 Task: Create a sub task Design and Implement Solution for the task  Implement a new cybersecurity system for an organization's IT infrastructure in the project AgileConnection , assign it to team member softage.4@softage.net and update the status of the sub task to  Completed , set the priority of the sub task to High
Action: Mouse moved to (371, 311)
Screenshot: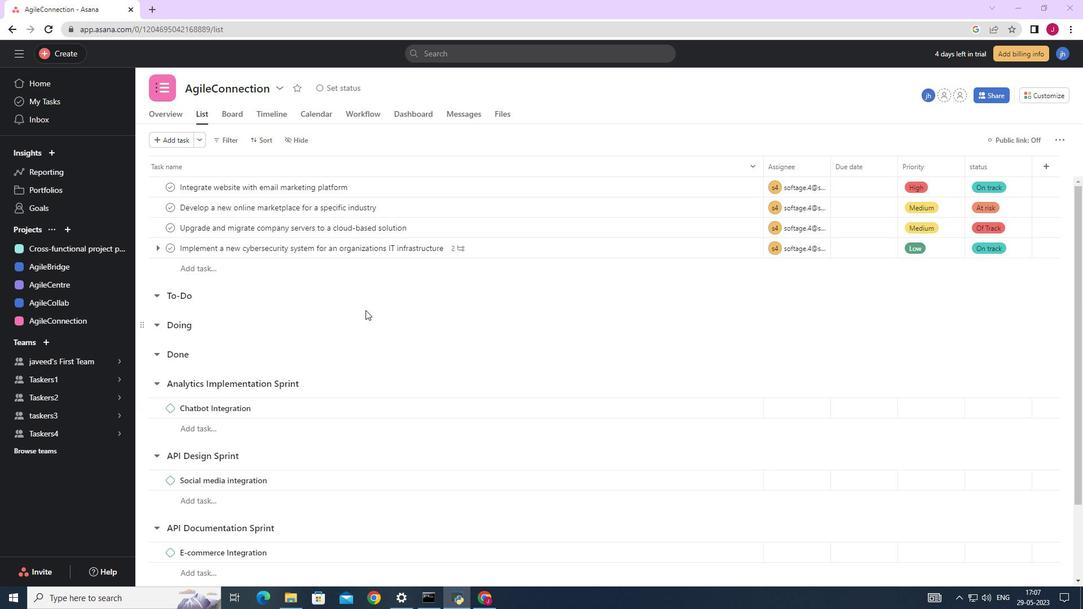 
Action: Mouse scrolled (371, 312) with delta (0, 0)
Screenshot: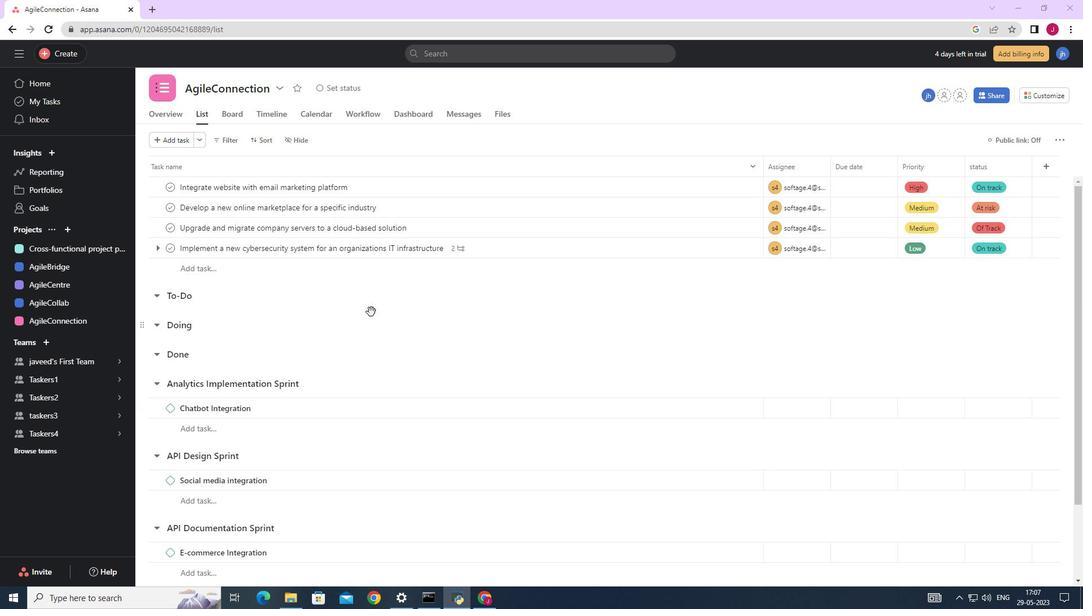 
Action: Mouse moved to (371, 312)
Screenshot: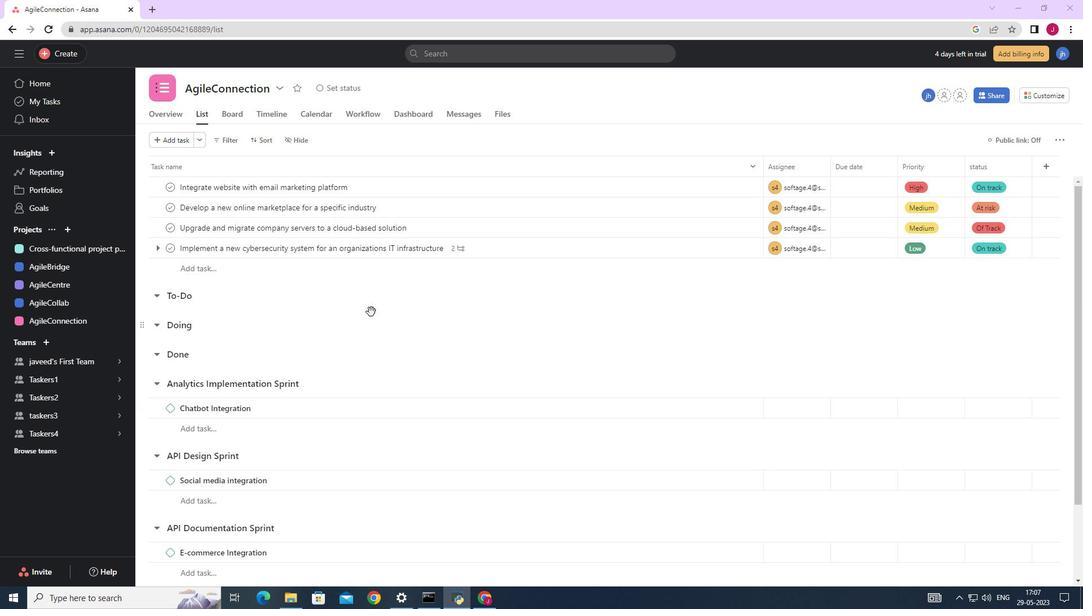 
Action: Mouse scrolled (371, 313) with delta (0, 0)
Screenshot: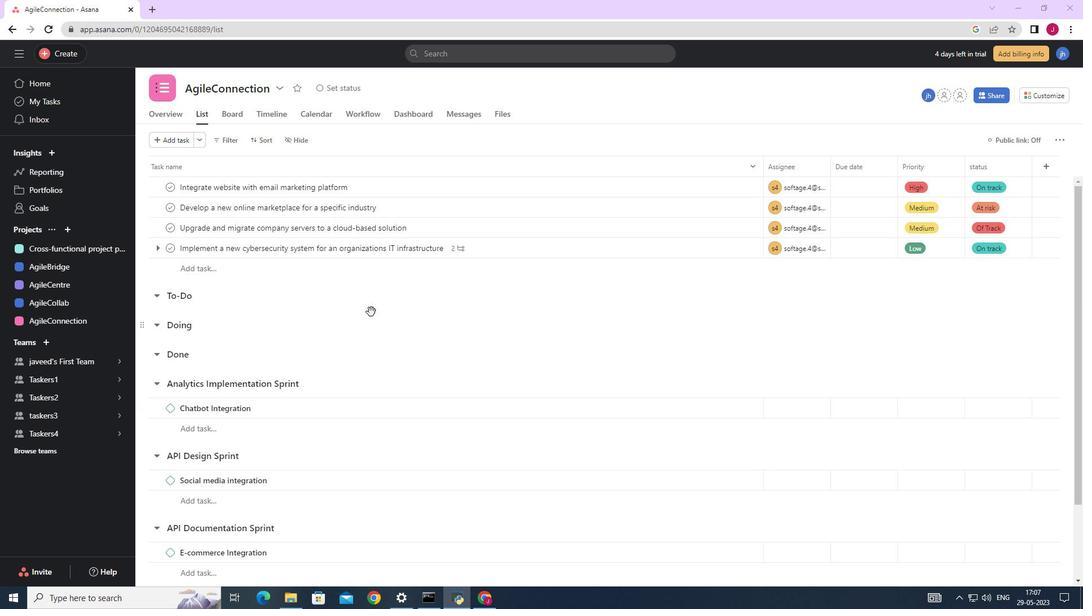 
Action: Mouse moved to (696, 248)
Screenshot: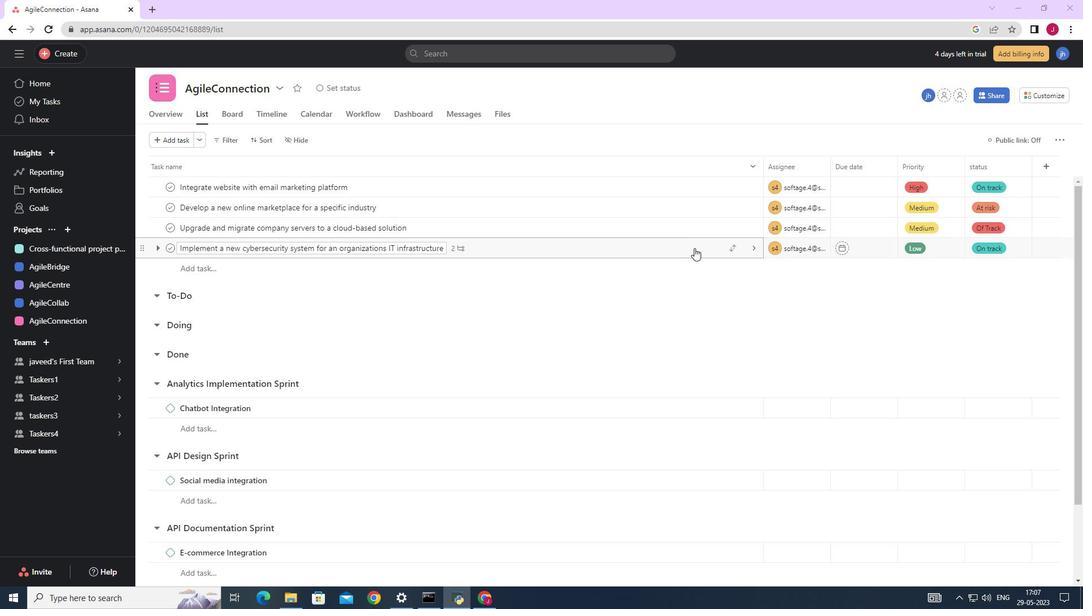 
Action: Mouse pressed left at (696, 248)
Screenshot: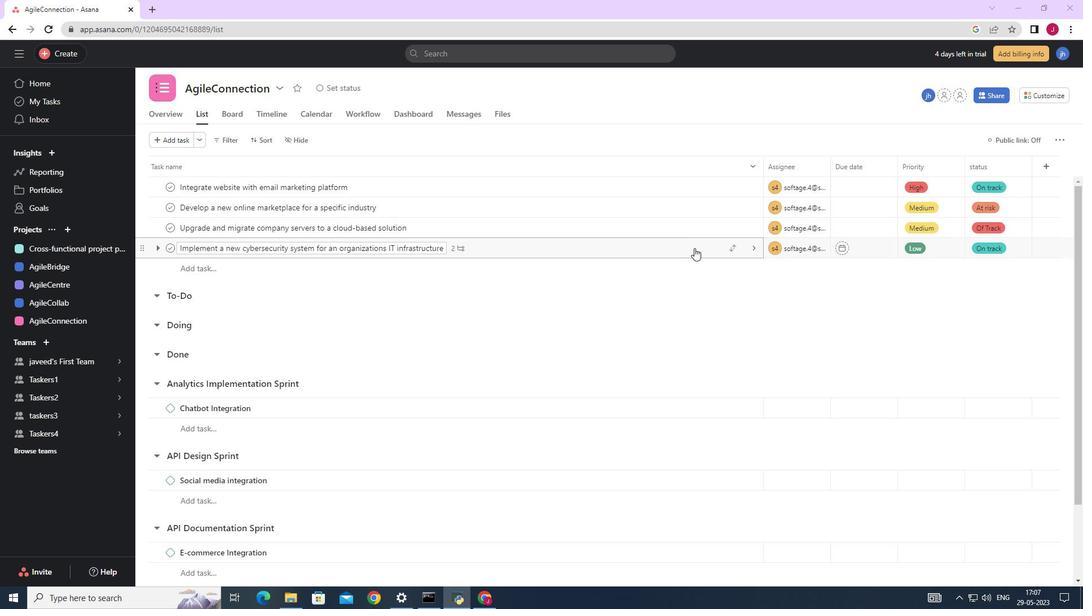 
Action: Mouse moved to (857, 388)
Screenshot: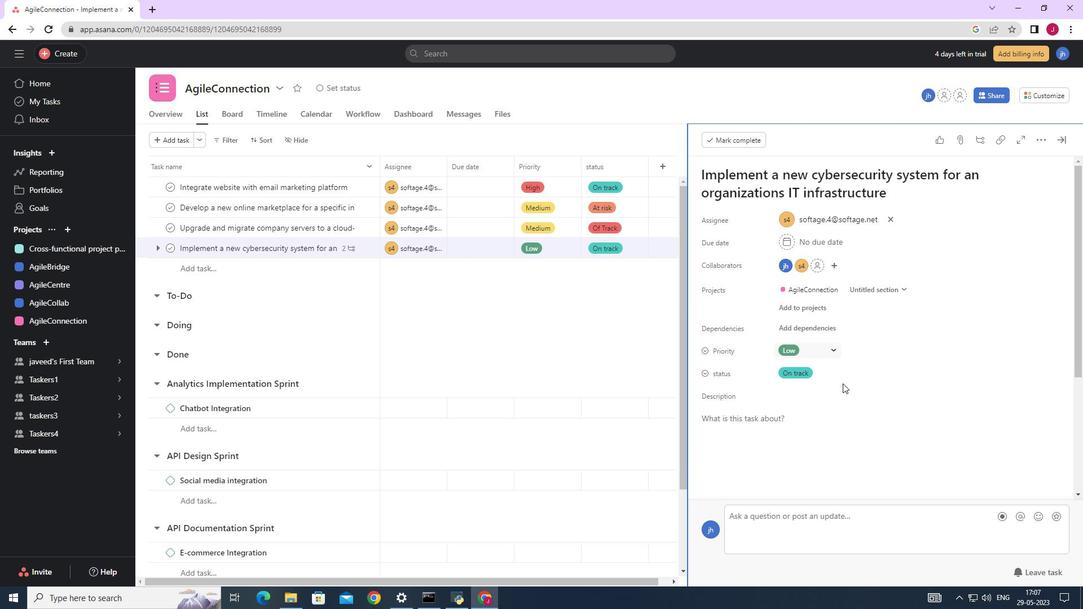 
Action: Mouse scrolled (857, 388) with delta (0, 0)
Screenshot: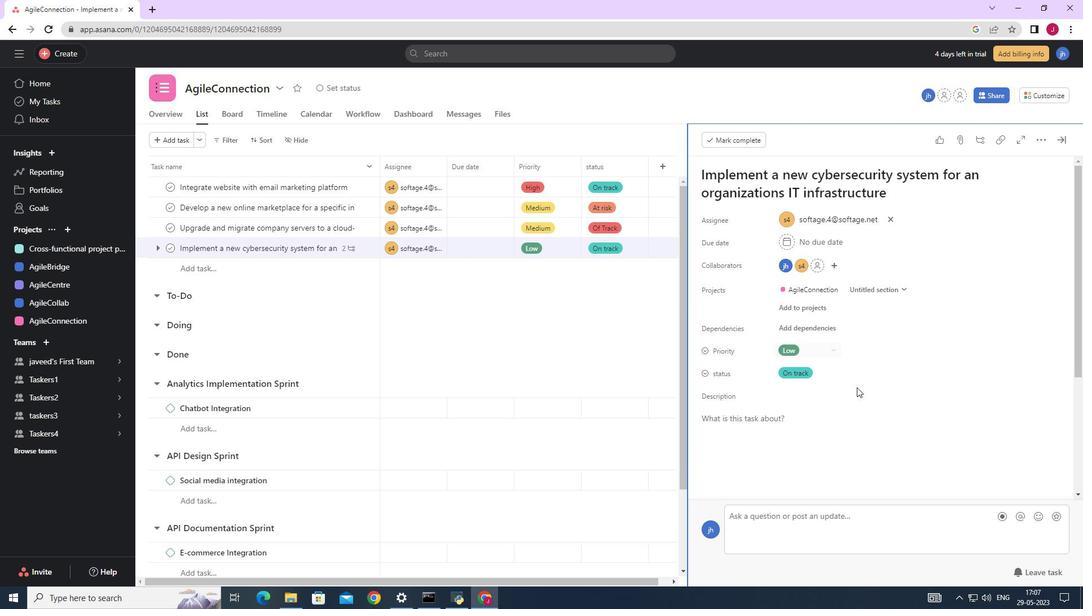 
Action: Mouse scrolled (857, 388) with delta (0, 0)
Screenshot: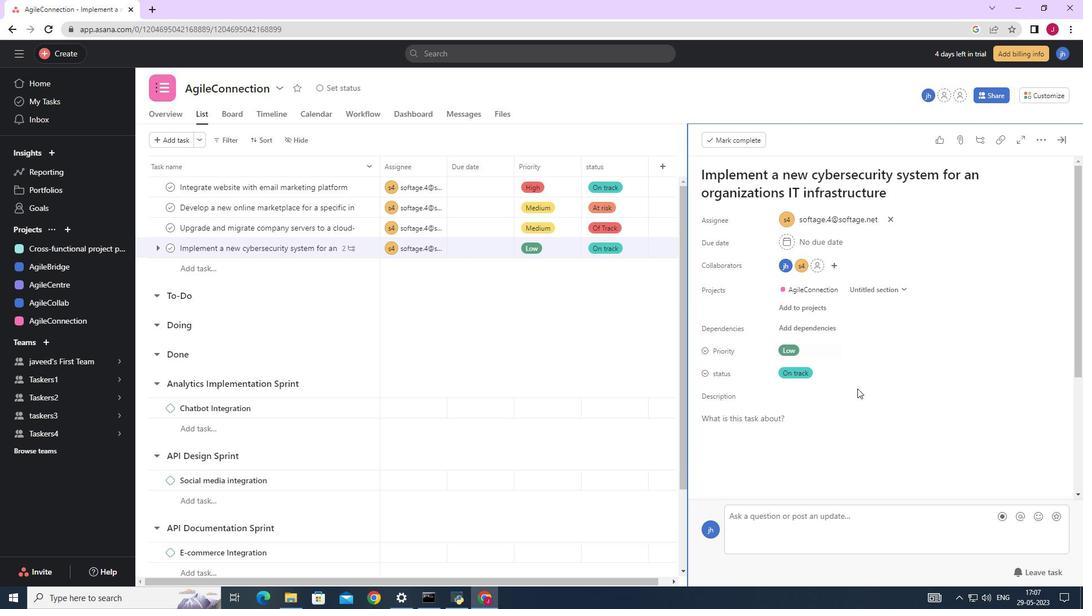 
Action: Mouse scrolled (857, 388) with delta (0, 0)
Screenshot: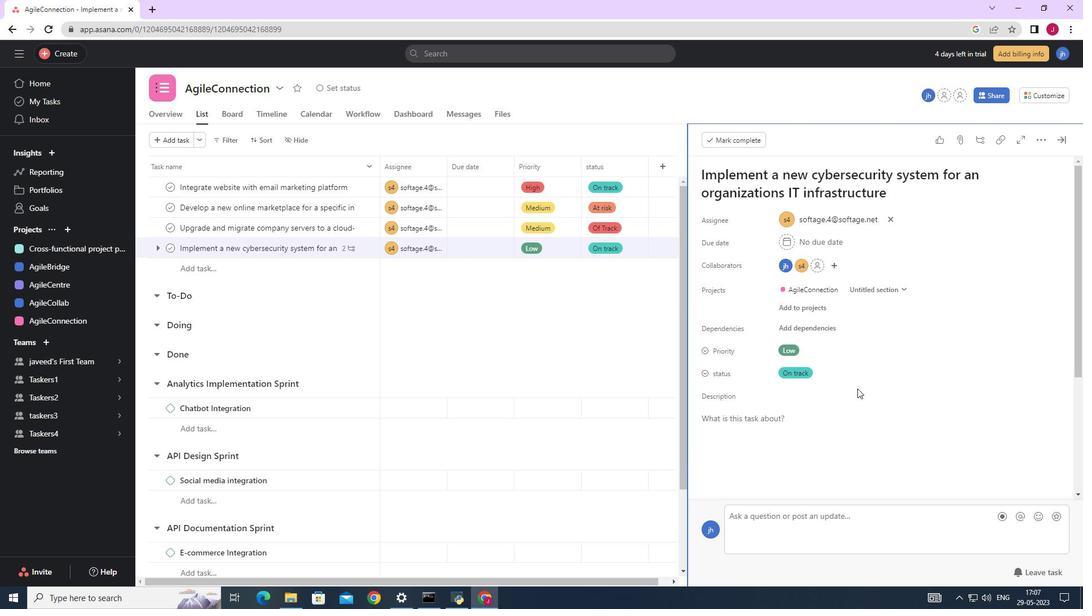 
Action: Mouse scrolled (857, 388) with delta (0, 0)
Screenshot: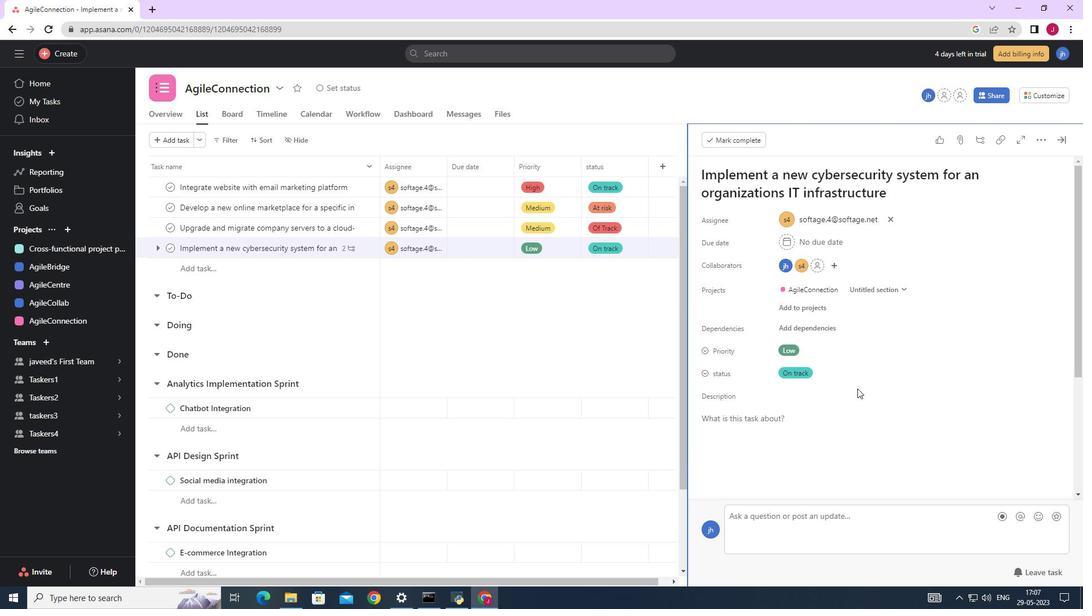 
Action: Mouse scrolled (857, 388) with delta (0, 0)
Screenshot: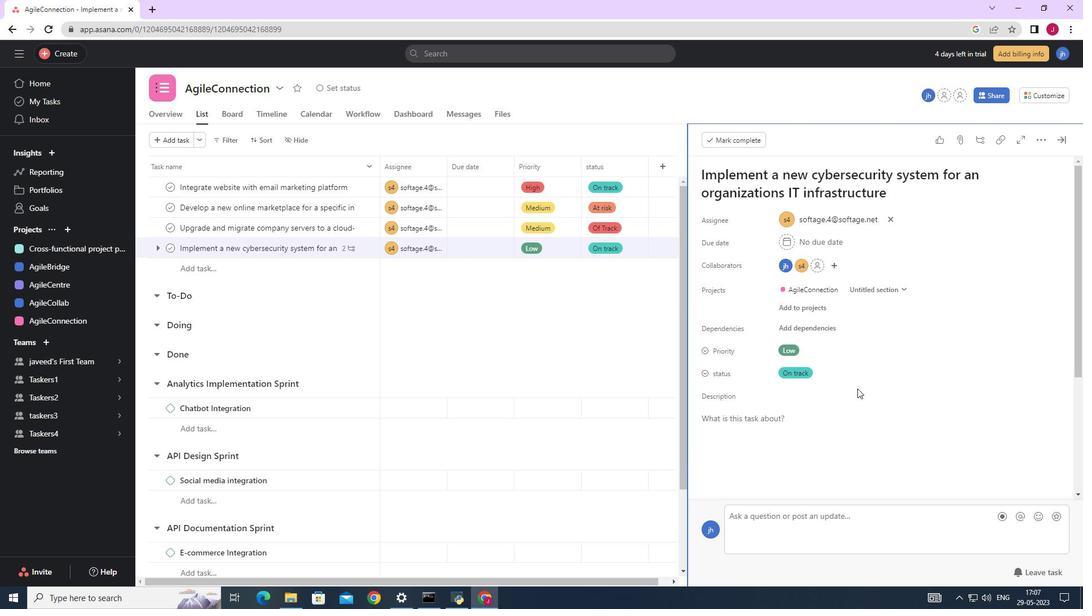 
Action: Mouse moved to (741, 390)
Screenshot: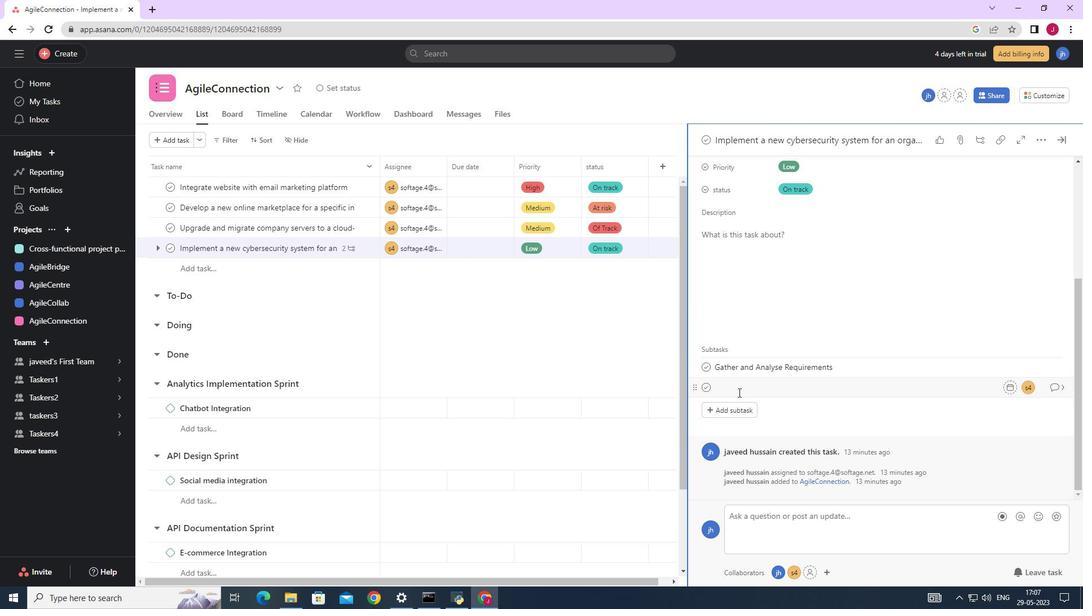 
Action: Mouse pressed left at (741, 390)
Screenshot: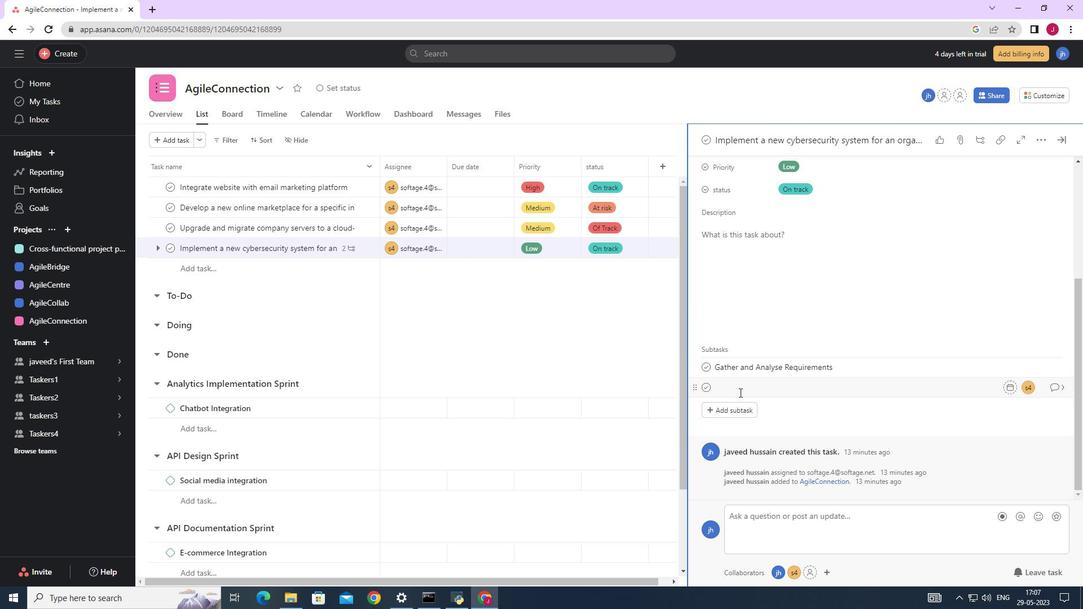 
Action: Key pressed <Key.caps_lock>D<Key.caps_lock>esign<Key.space>and<Key.space><Key.caps_lock>I<Key.caps_lock>mplement<Key.space><Key.caps_lock>S<Key.caps_lock>olution<Key.space>for<Key.space>the<Key.space><Key.backspace><Key.backspace><Key.backspace><Key.backspace><Key.backspace><Key.backspace><Key.backspace><Key.backspace>
Screenshot: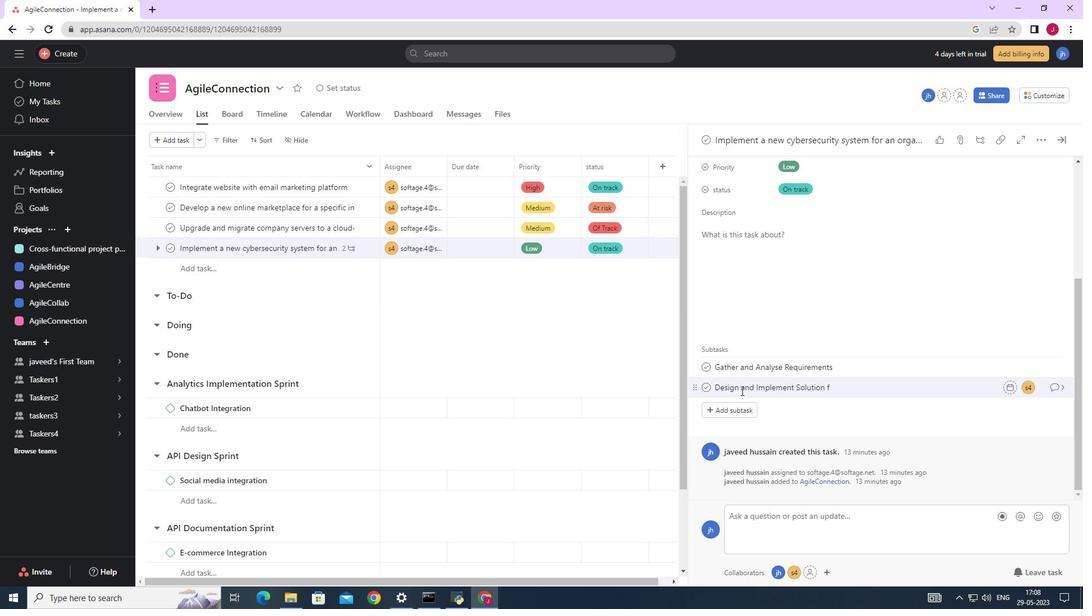 
Action: Mouse moved to (889, 407)
Screenshot: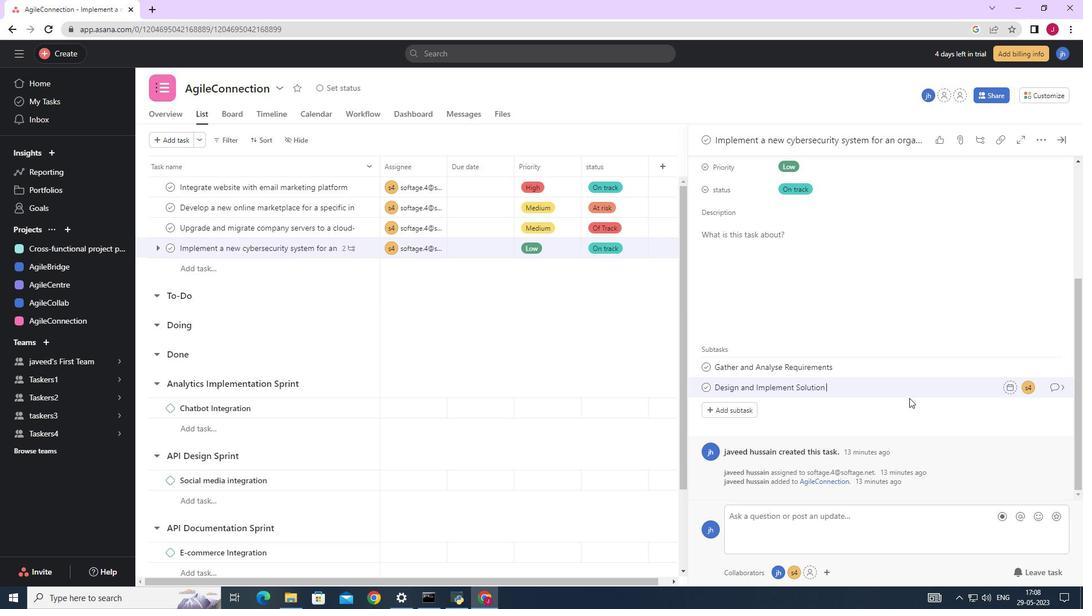 
Action: Mouse scrolled (889, 408) with delta (0, 0)
Screenshot: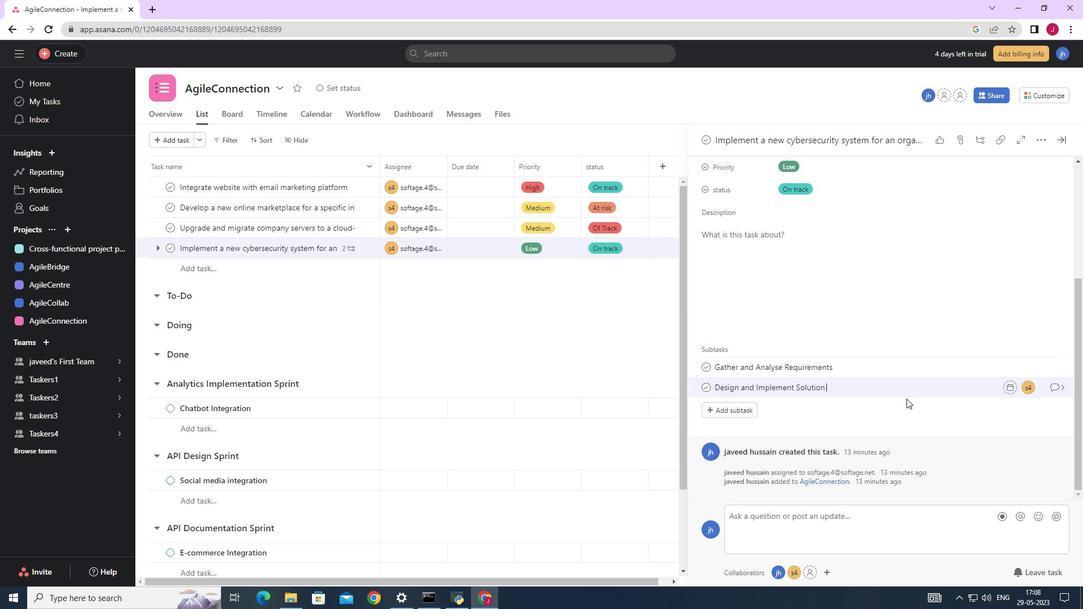 
Action: Mouse scrolled (889, 408) with delta (0, 0)
Screenshot: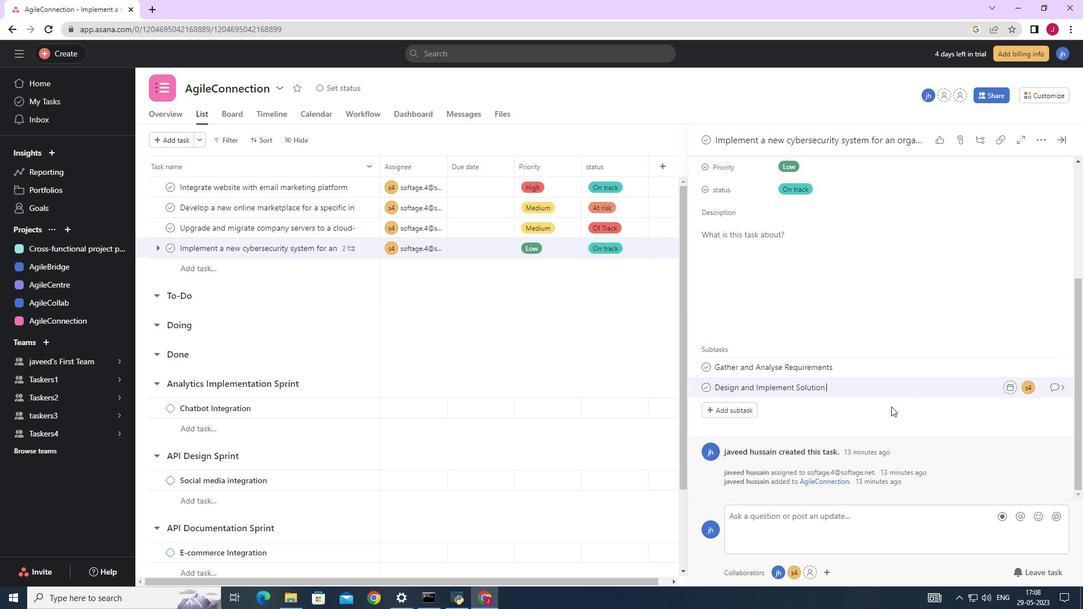 
Action: Mouse scrolled (889, 408) with delta (0, 0)
Screenshot: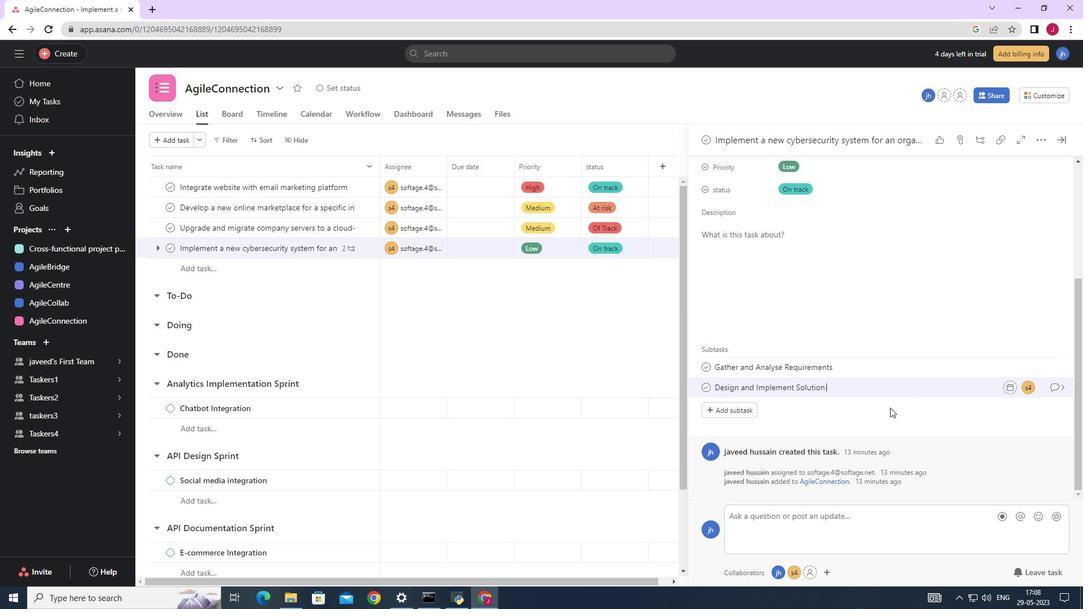 
Action: Mouse moved to (968, 444)
Screenshot: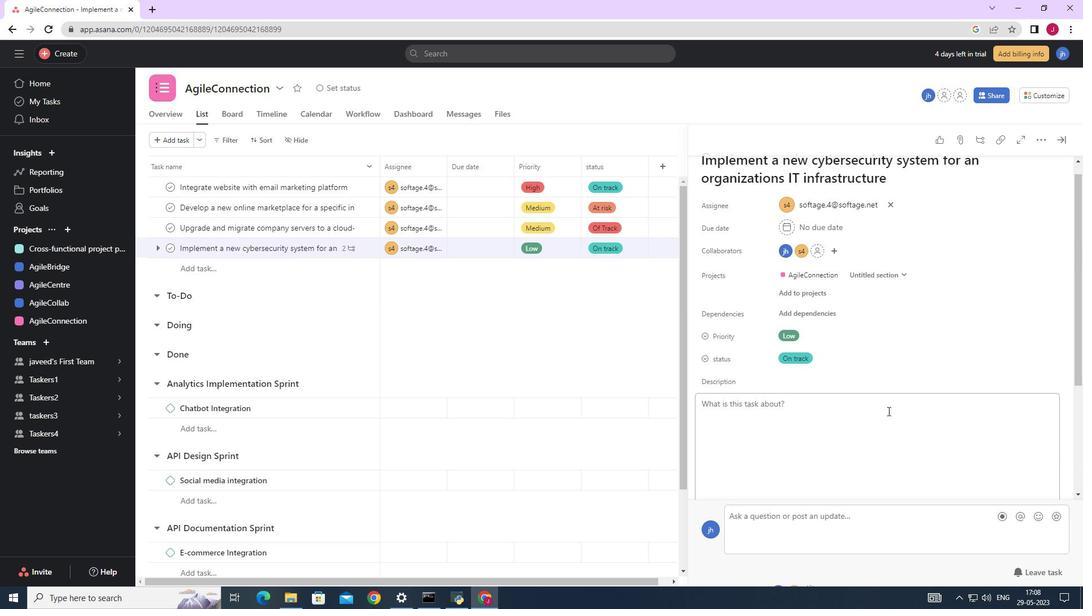 
Action: Mouse scrolled (968, 443) with delta (0, 0)
Screenshot: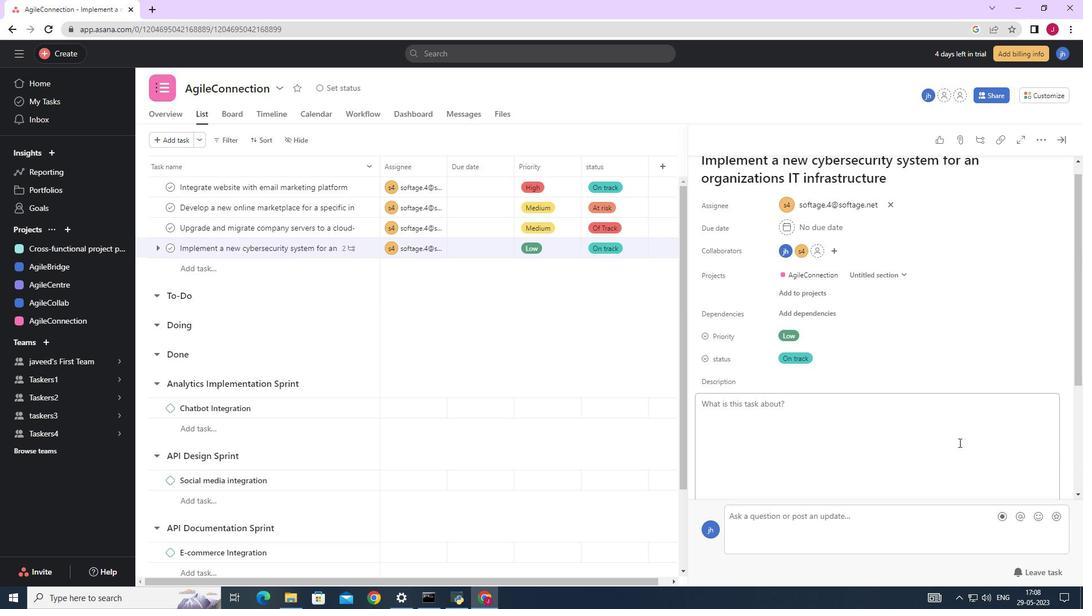 
Action: Mouse scrolled (968, 443) with delta (0, 0)
Screenshot: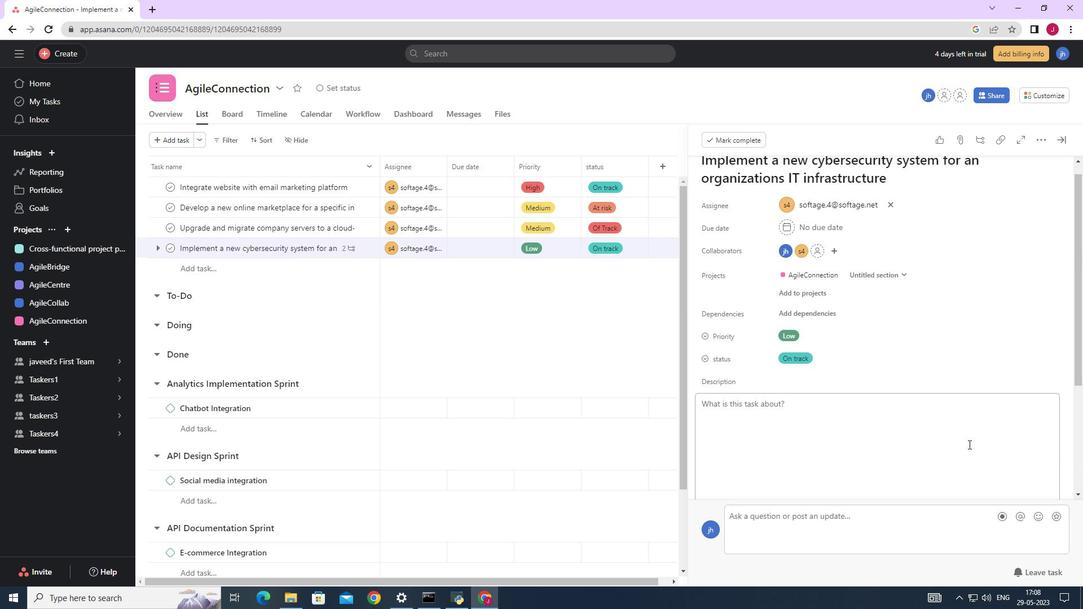 
Action: Mouse scrolled (968, 443) with delta (0, 0)
Screenshot: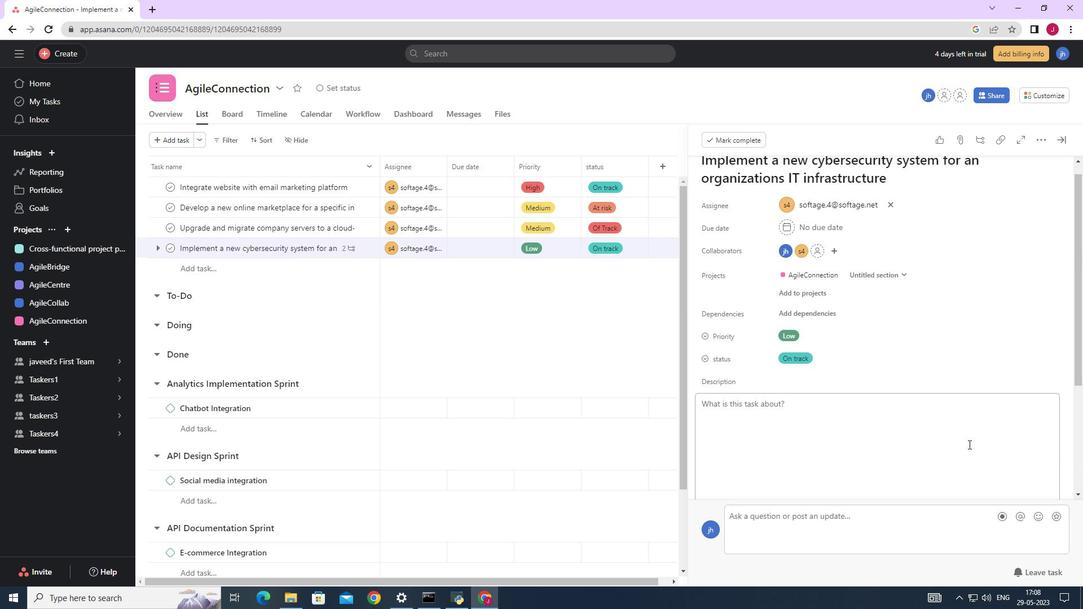 
Action: Mouse scrolled (968, 443) with delta (0, 0)
Screenshot: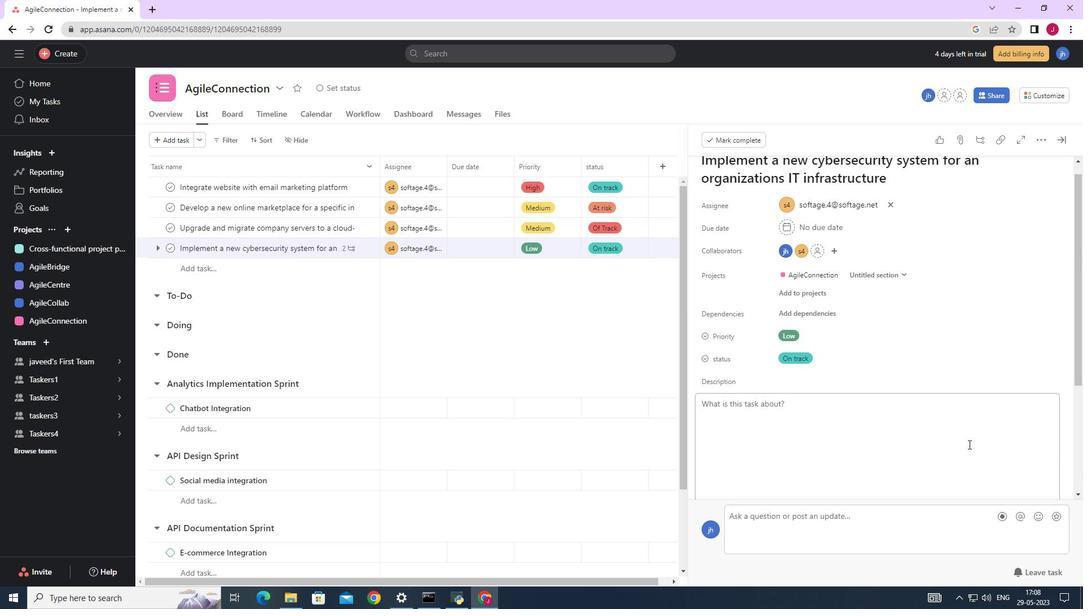 
Action: Mouse moved to (1029, 367)
Screenshot: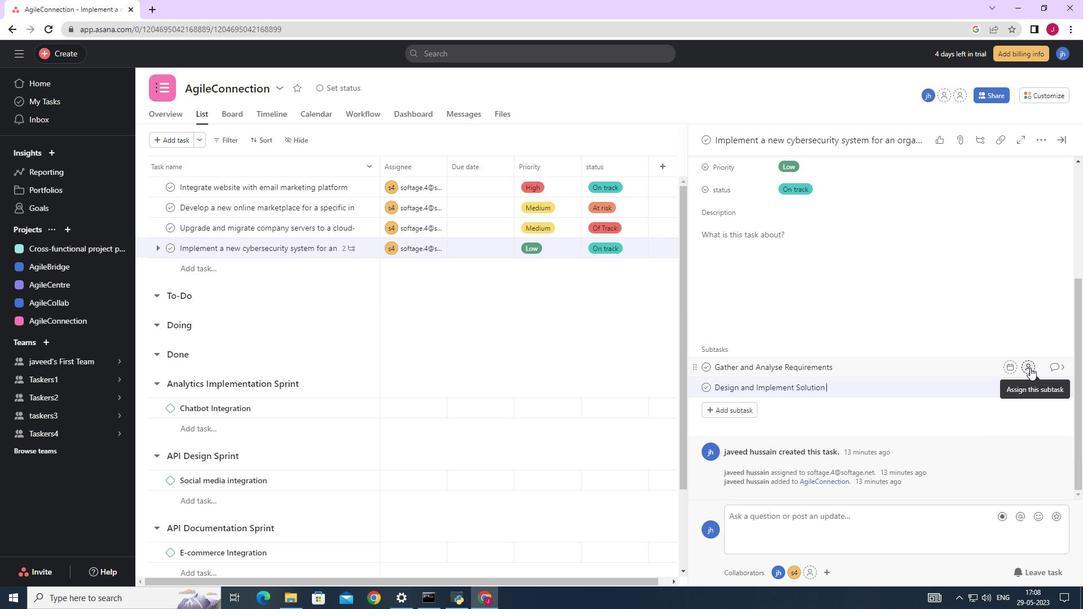 
Action: Mouse pressed left at (1029, 367)
Screenshot: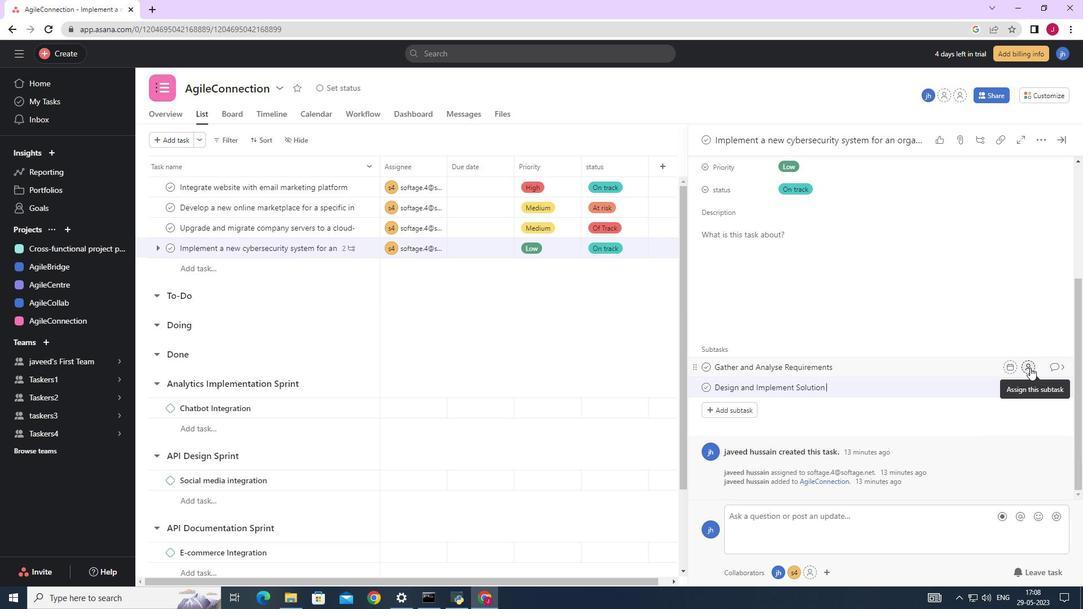 
Action: Mouse moved to (895, 452)
Screenshot: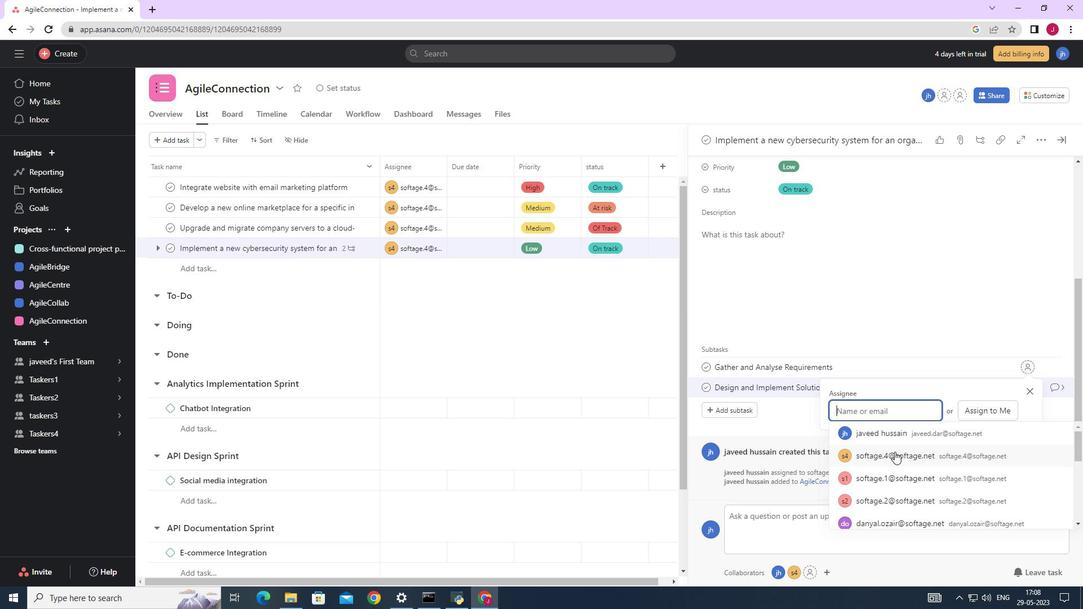 
Action: Mouse pressed left at (895, 452)
Screenshot: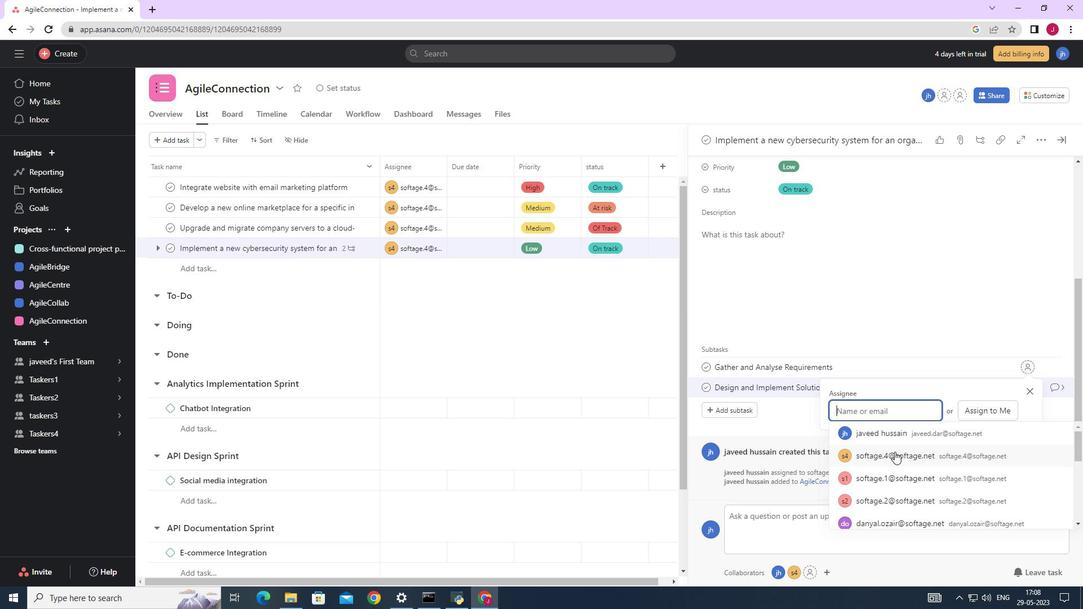
Action: Mouse moved to (1053, 370)
Screenshot: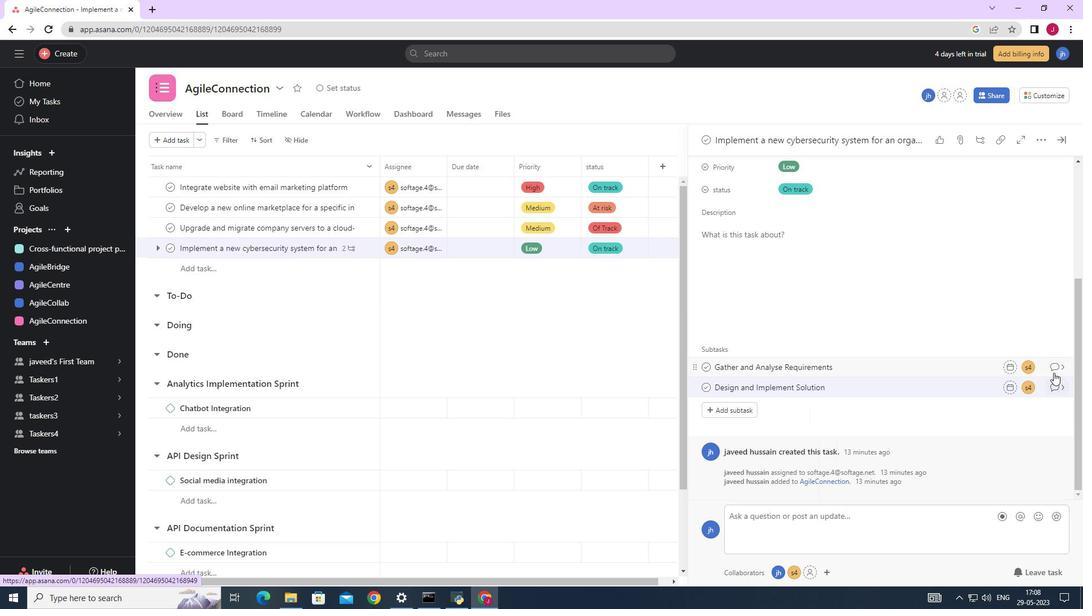 
Action: Mouse pressed left at (1053, 370)
Screenshot: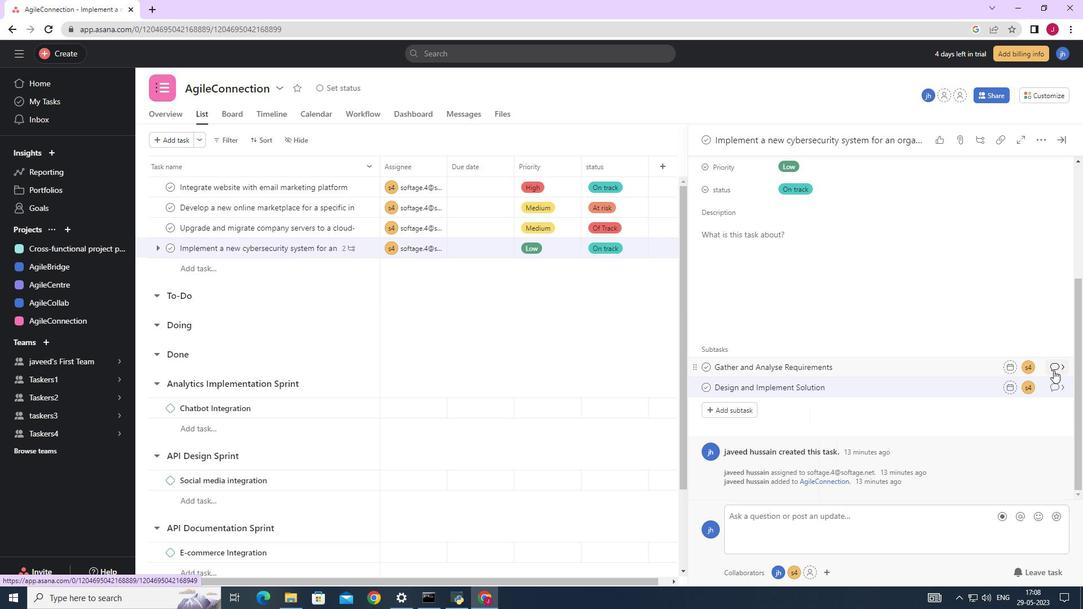
Action: Mouse moved to (742, 322)
Screenshot: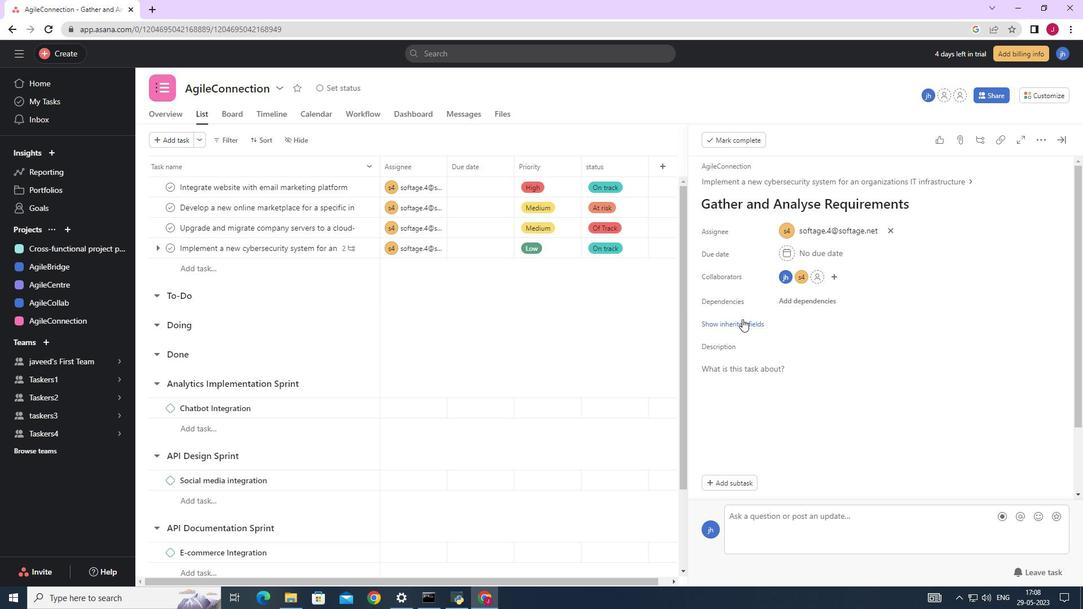 
Action: Mouse pressed left at (742, 322)
Screenshot: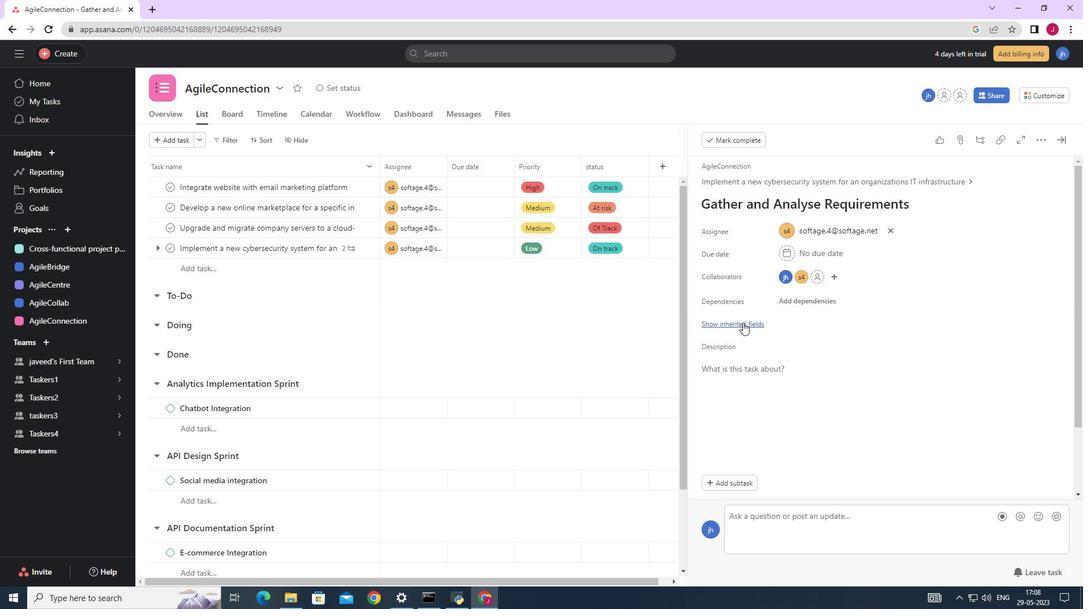 
Action: Mouse moved to (789, 344)
Screenshot: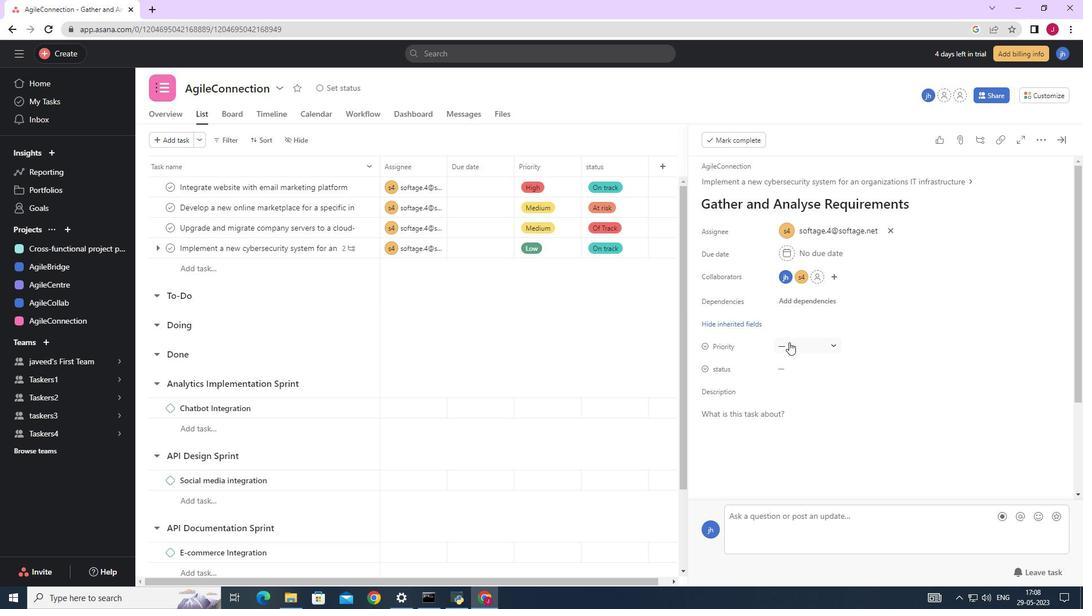 
Action: Mouse pressed left at (789, 344)
Screenshot: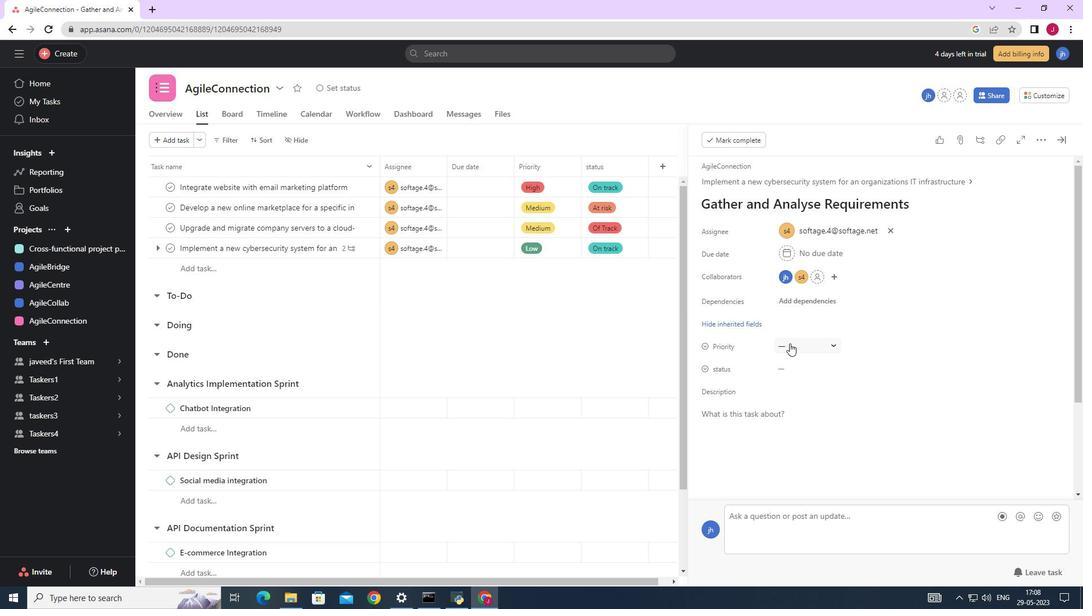 
Action: Mouse moved to (812, 389)
Screenshot: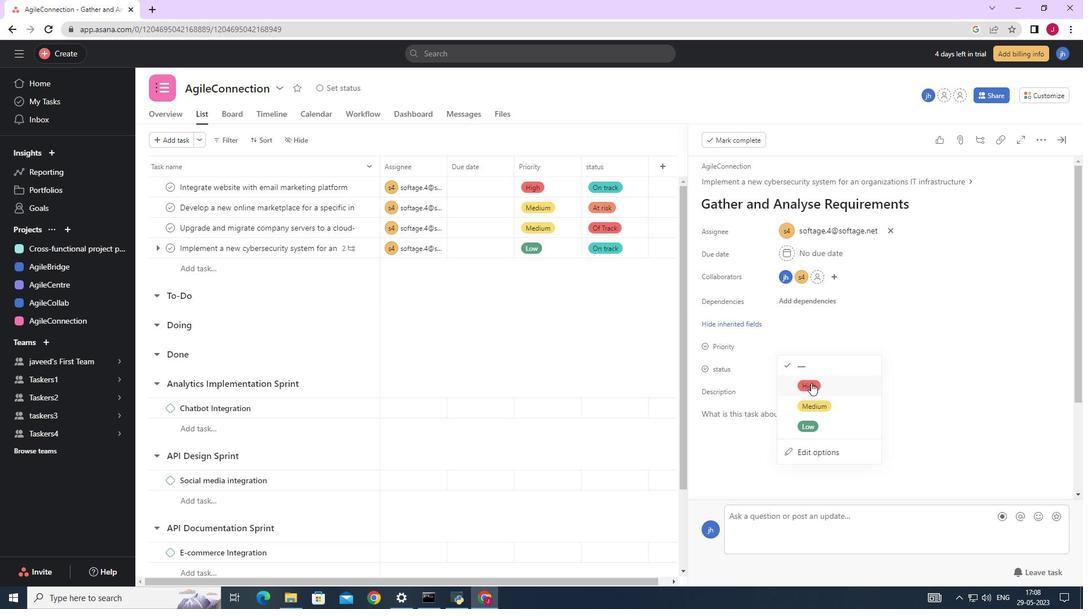 
Action: Mouse pressed left at (812, 389)
Screenshot: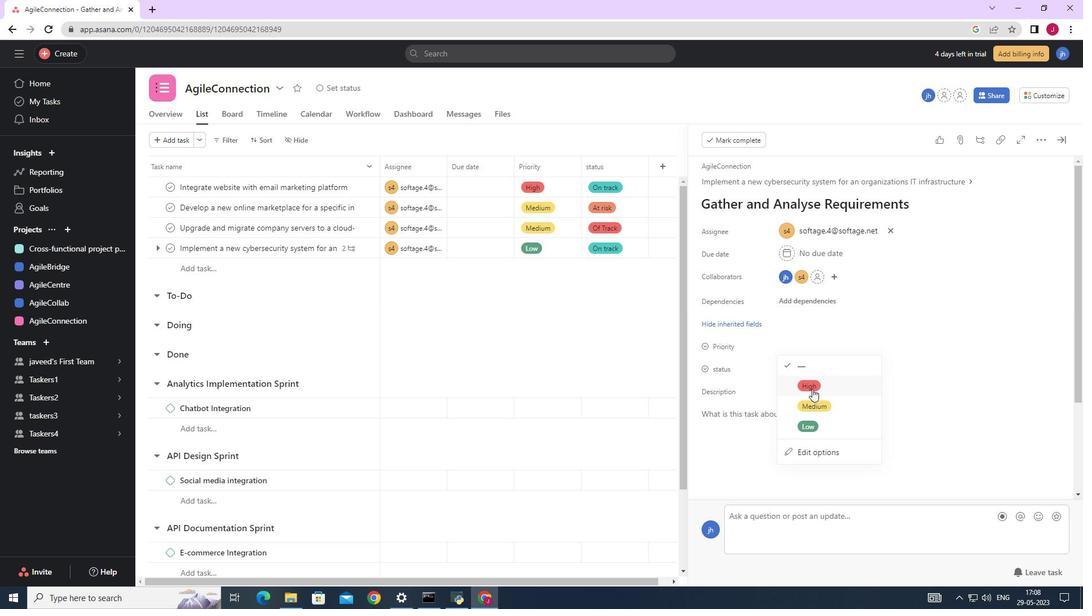 
Action: Mouse moved to (786, 367)
Screenshot: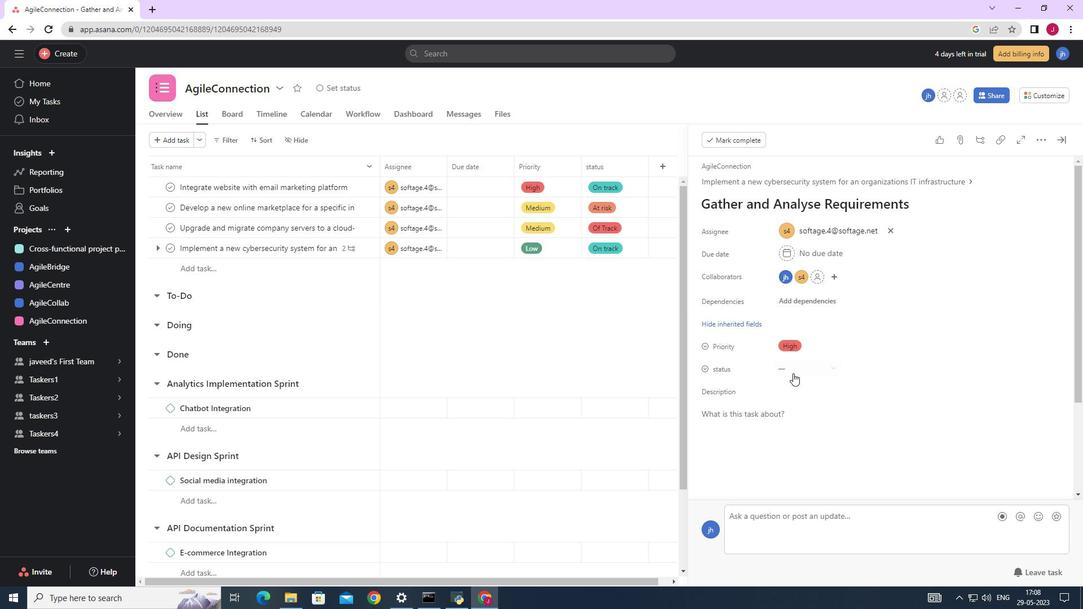 
Action: Mouse pressed left at (786, 367)
Screenshot: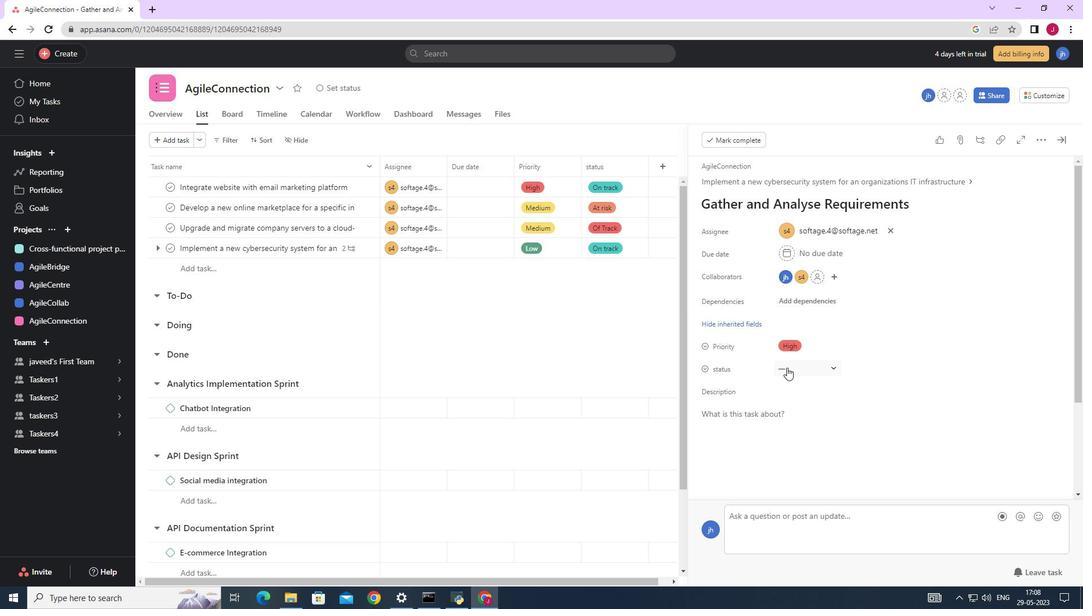 
Action: Mouse moved to (816, 469)
Screenshot: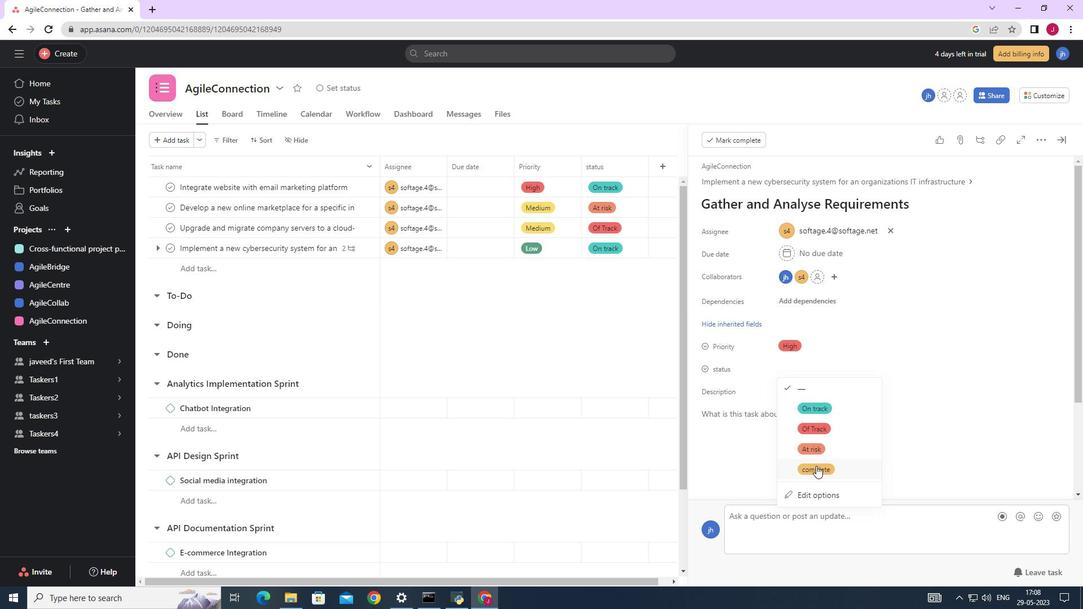 
Action: Mouse pressed left at (816, 469)
Screenshot: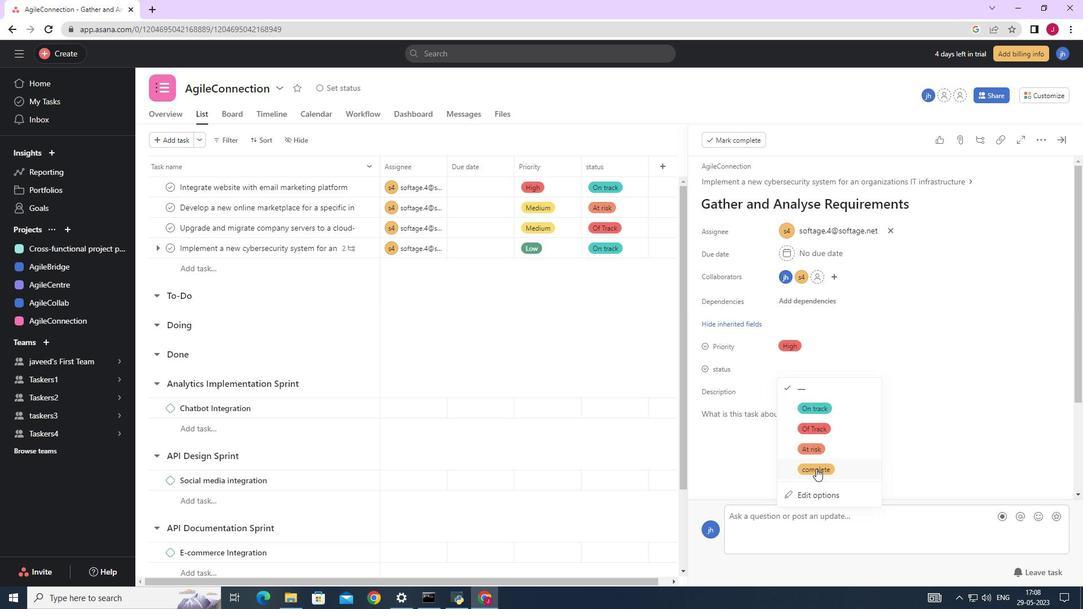 
Action: Mouse moved to (1064, 141)
Screenshot: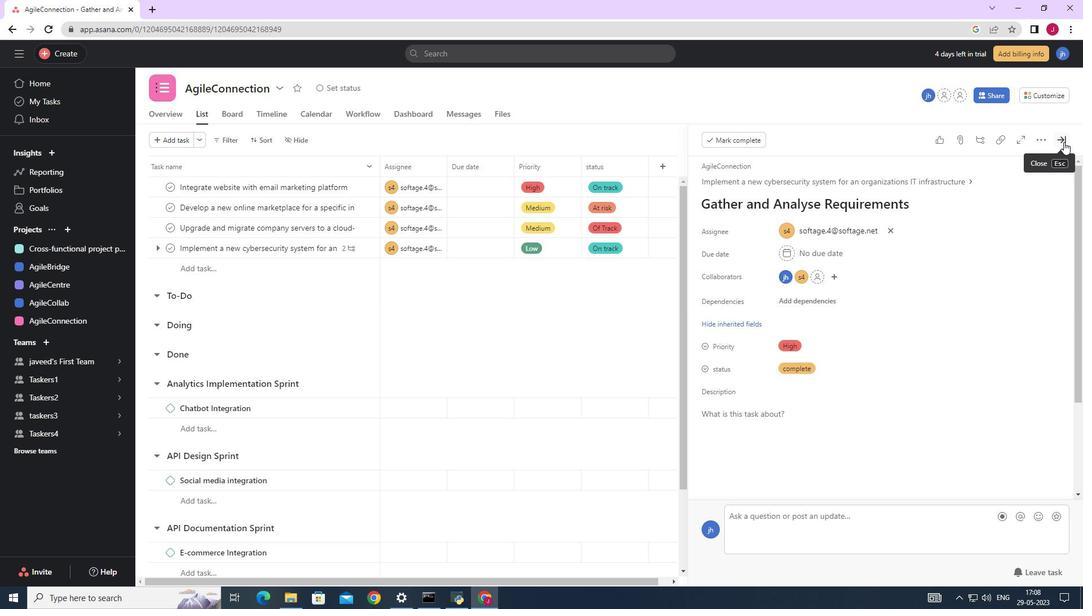 
Action: Mouse pressed left at (1064, 141)
Screenshot: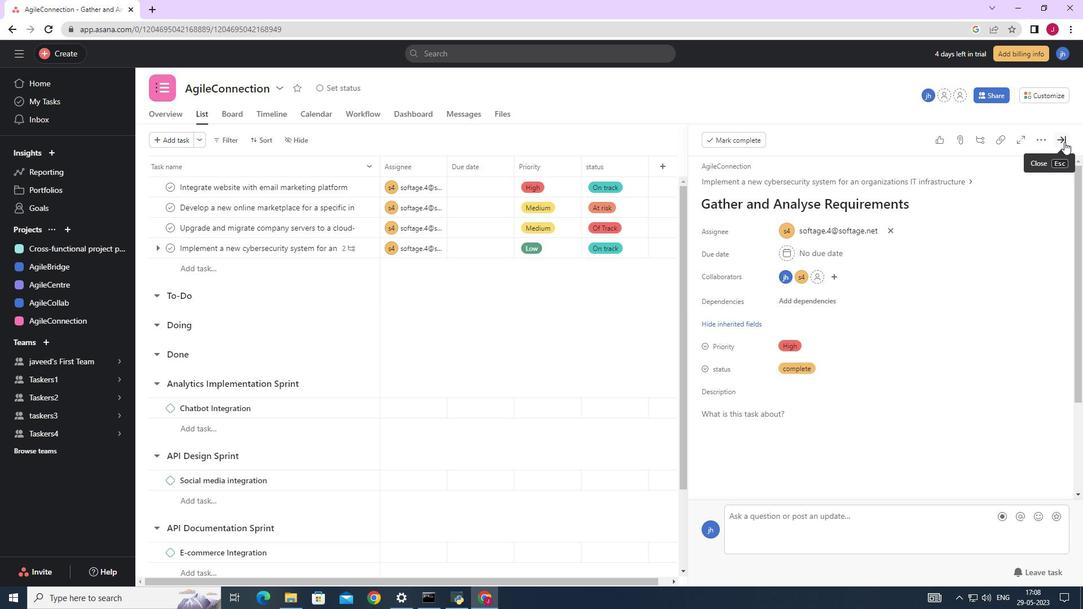 
Action: Mouse moved to (933, 343)
Screenshot: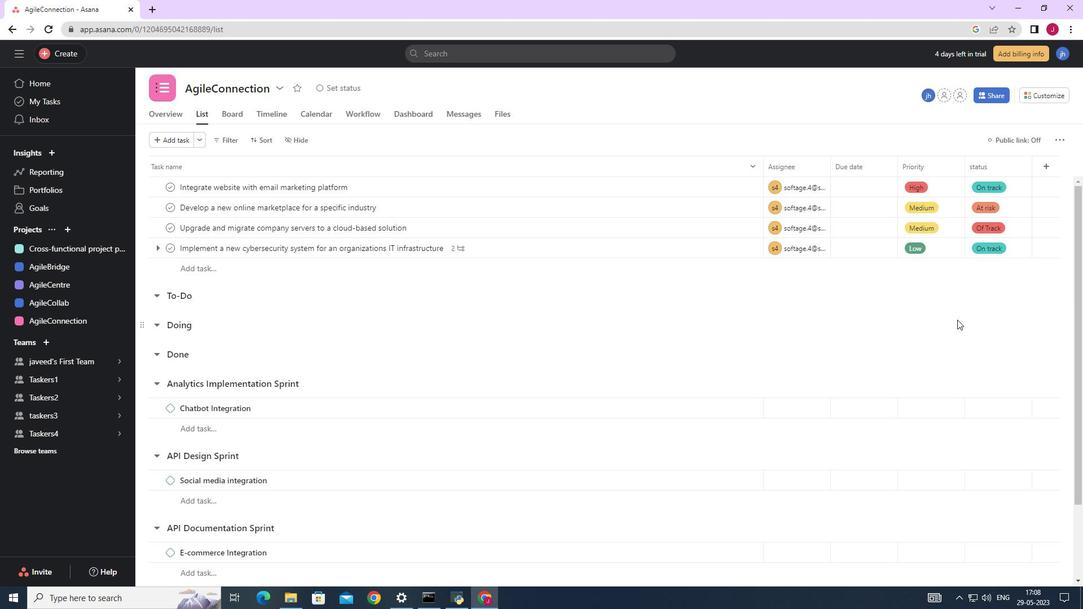 
Action: Mouse scrolled (936, 341) with delta (0, 0)
Screenshot: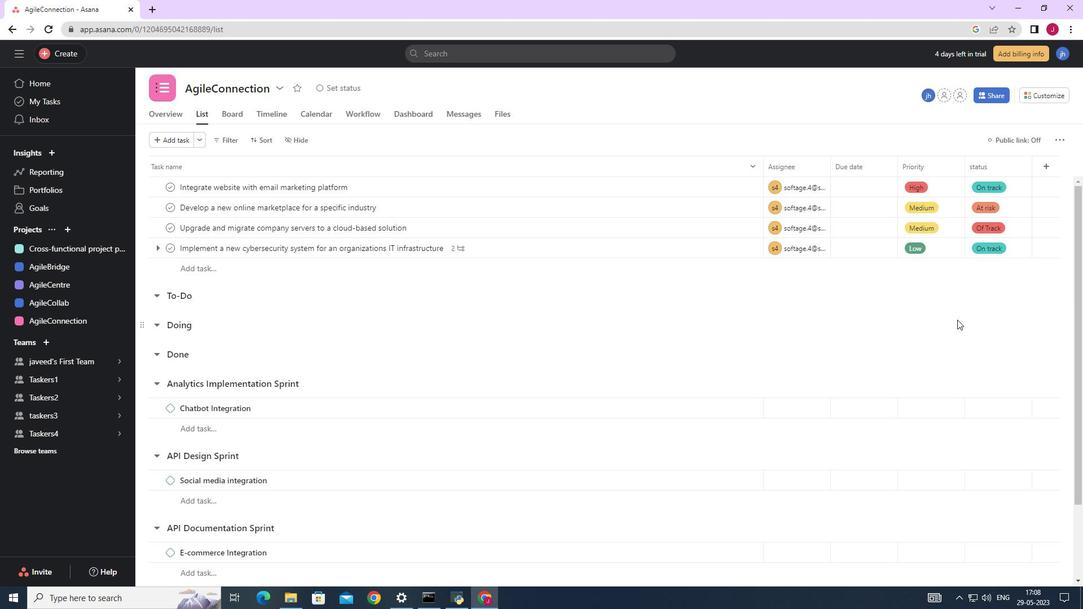 
Action: Mouse moved to (929, 345)
Screenshot: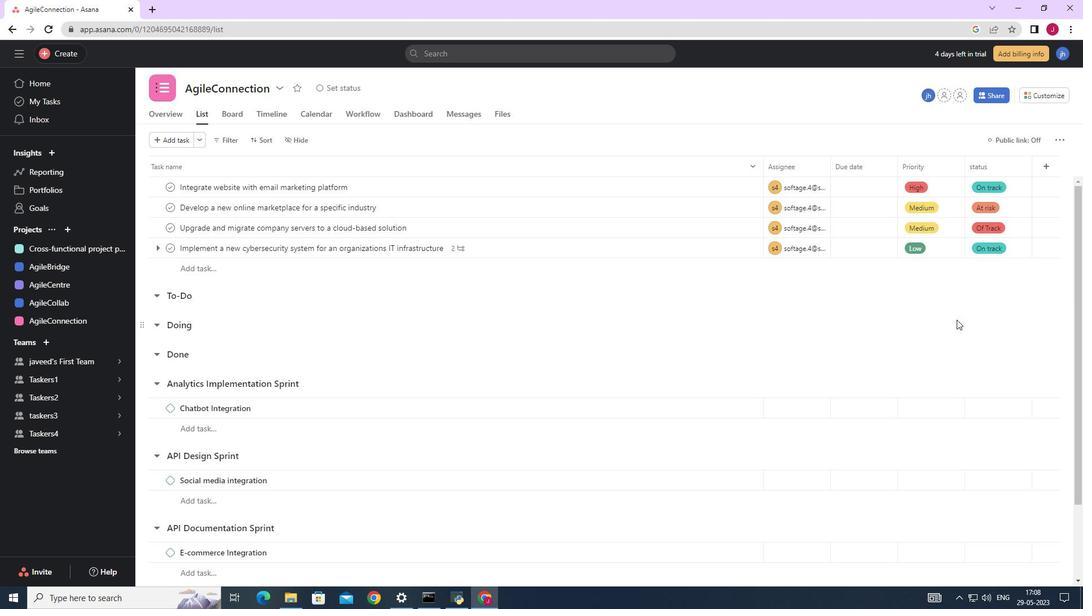 
Action: Mouse scrolled (932, 343) with delta (0, 0)
Screenshot: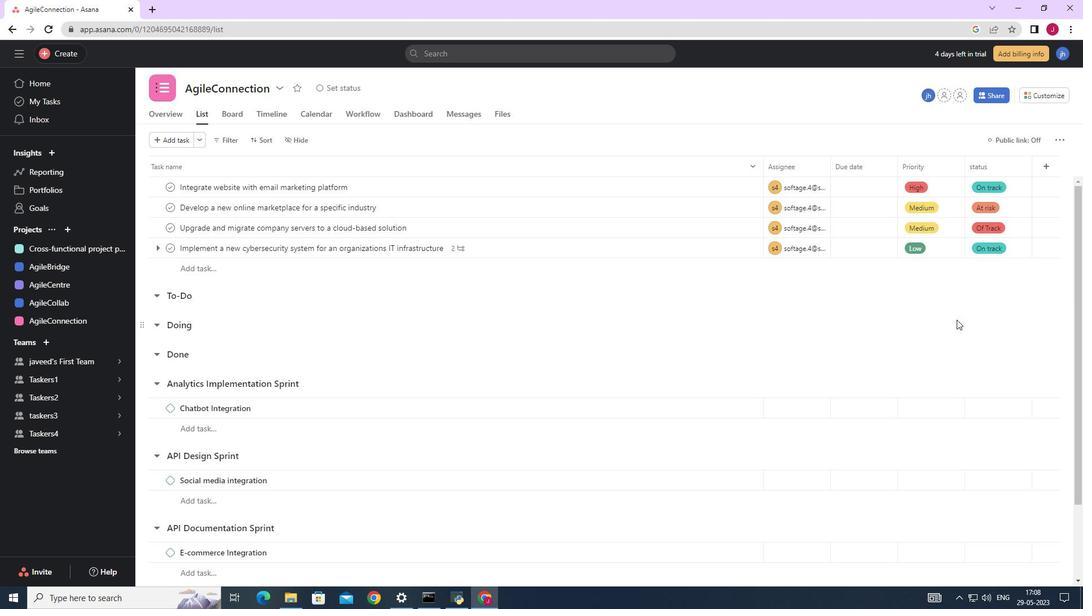 
Action: Mouse moved to (922, 348)
Screenshot: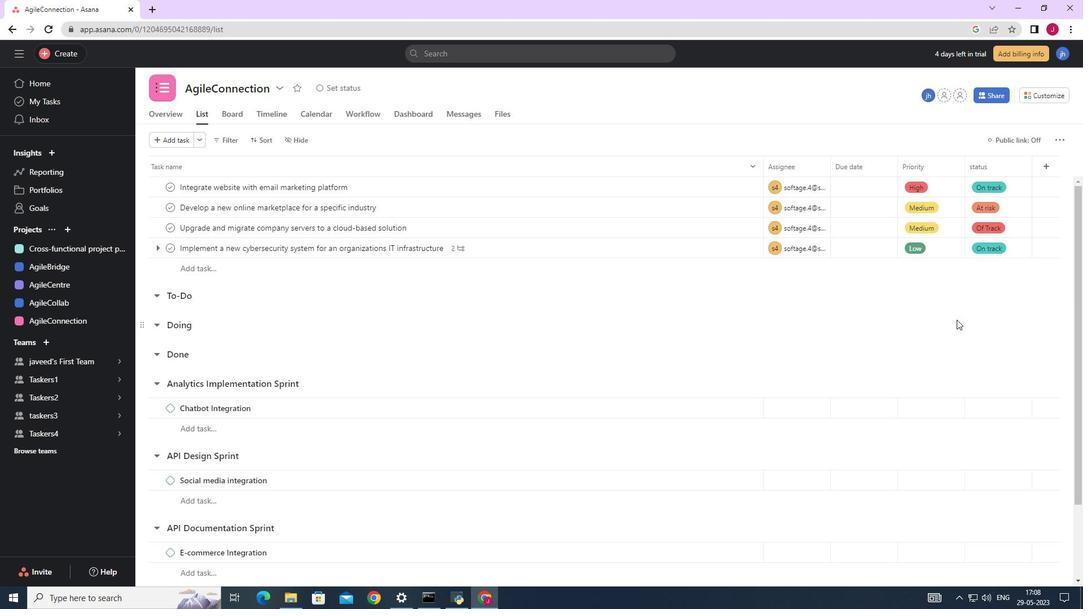 
Action: Mouse scrolled (926, 345) with delta (0, 0)
Screenshot: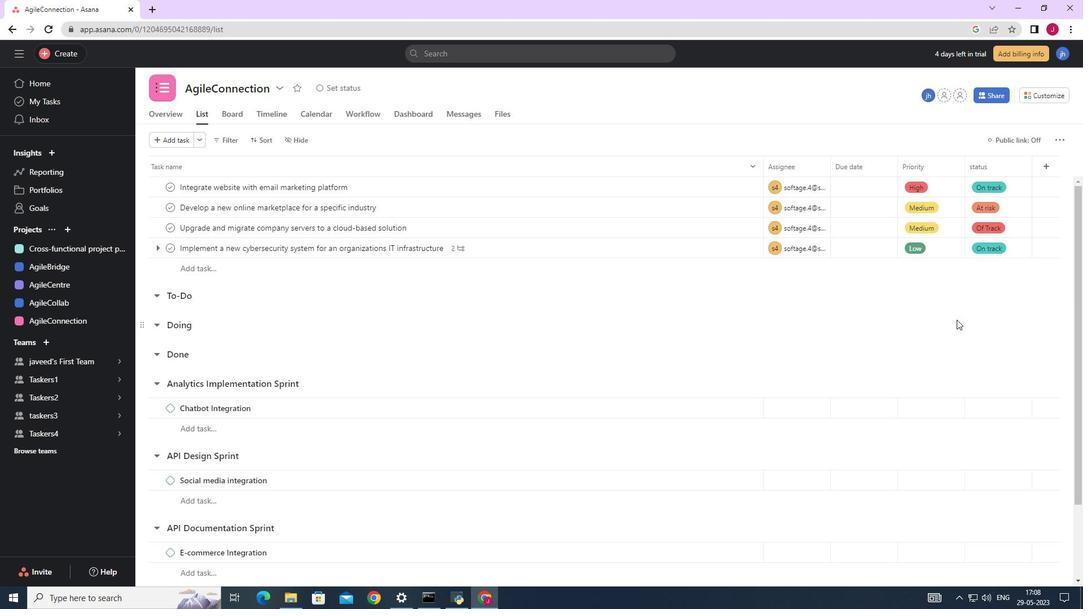
Action: Mouse moved to (829, 357)
Screenshot: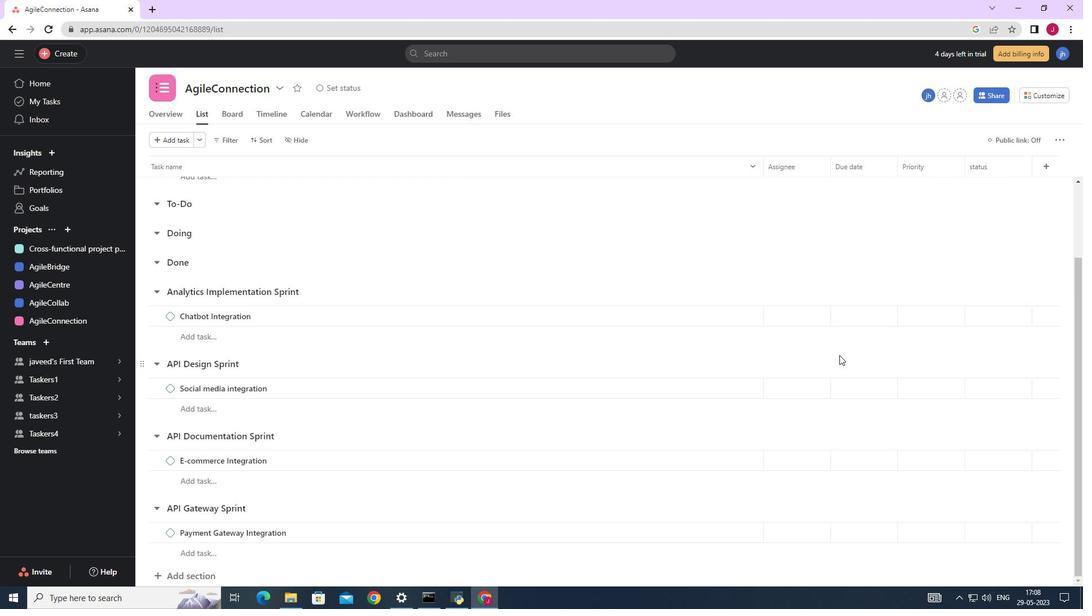 
Action: Mouse scrolled (829, 358) with delta (0, 0)
Screenshot: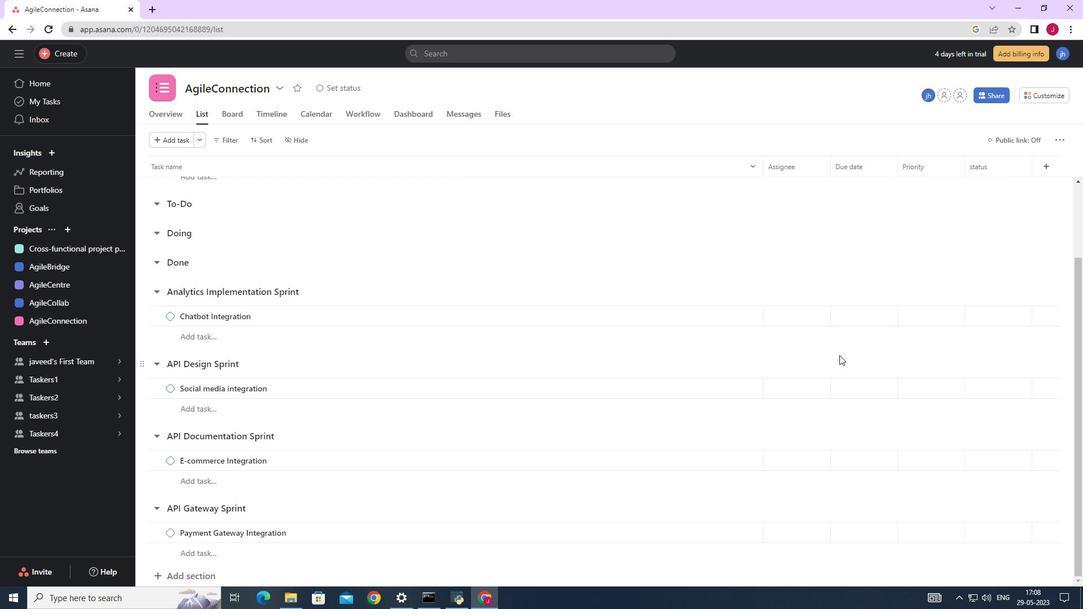 
Action: Mouse moved to (828, 357)
Screenshot: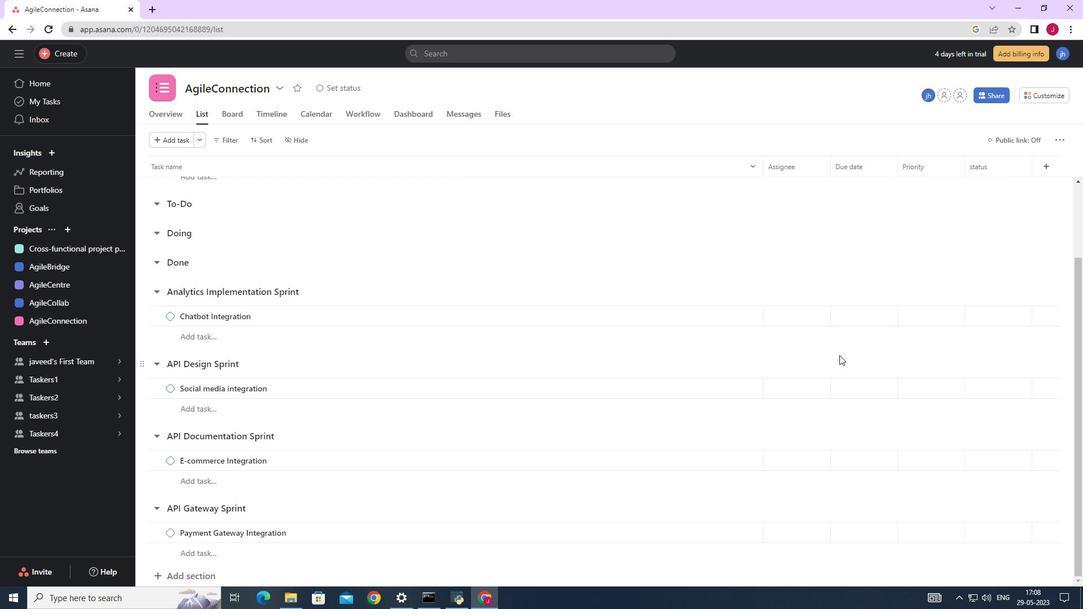 
Action: Mouse scrolled (828, 358) with delta (0, 0)
Screenshot: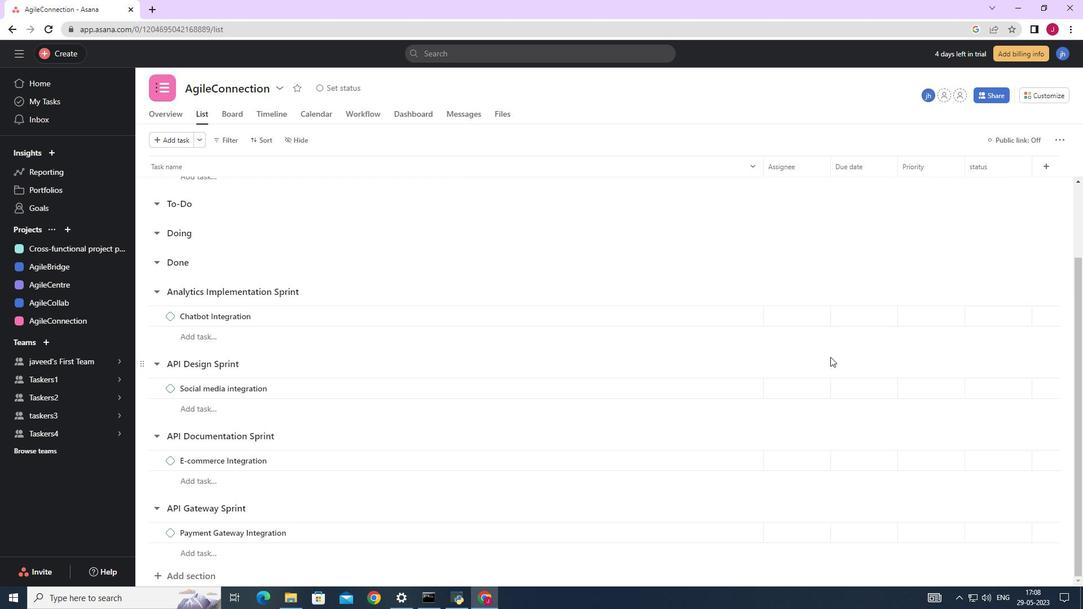 
Action: Mouse moved to (821, 357)
Screenshot: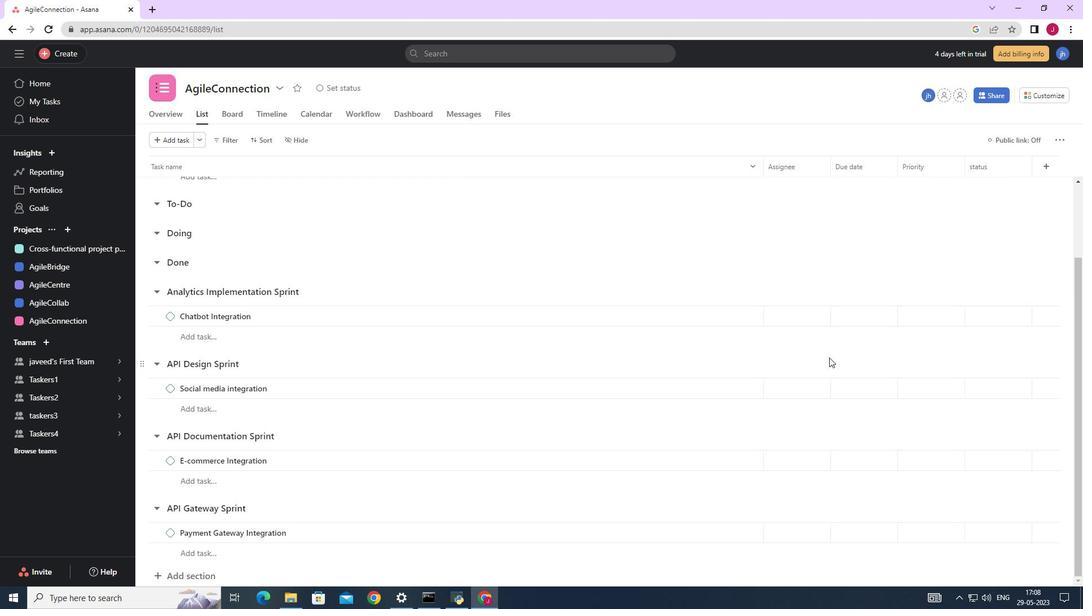 
Action: Mouse scrolled (823, 358) with delta (0, 0)
Screenshot: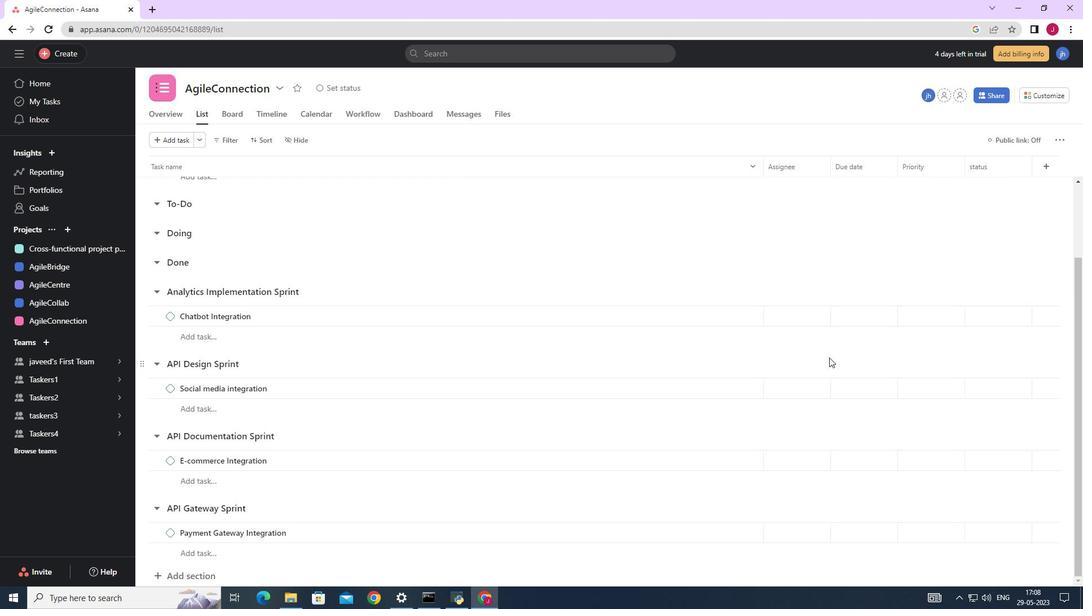 
Action: Mouse moved to (755, 361)
Screenshot: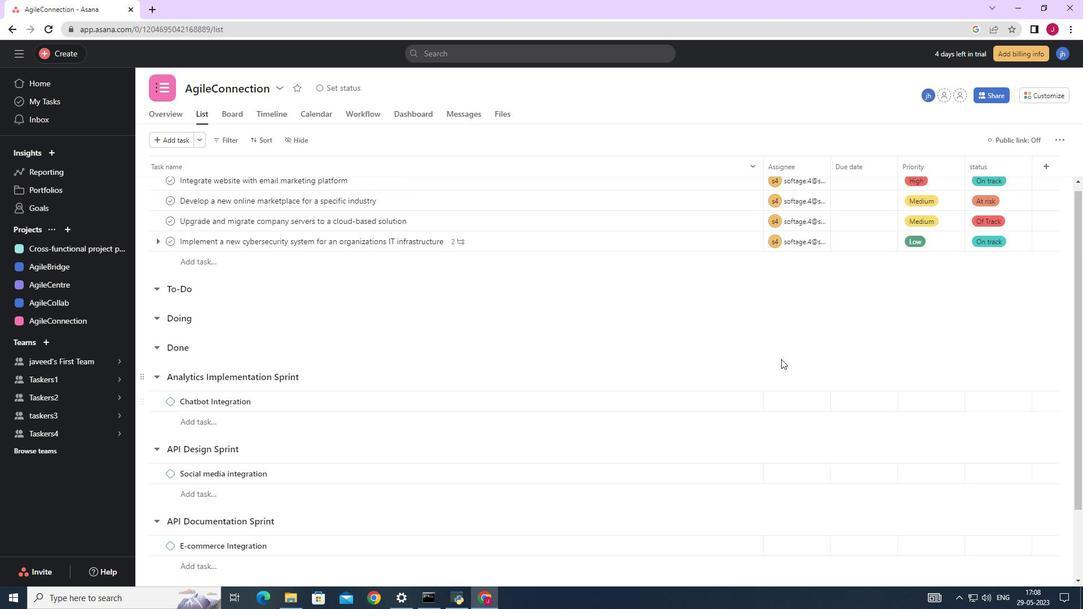
Action: Mouse scrolled (755, 362) with delta (0, 0)
Screenshot: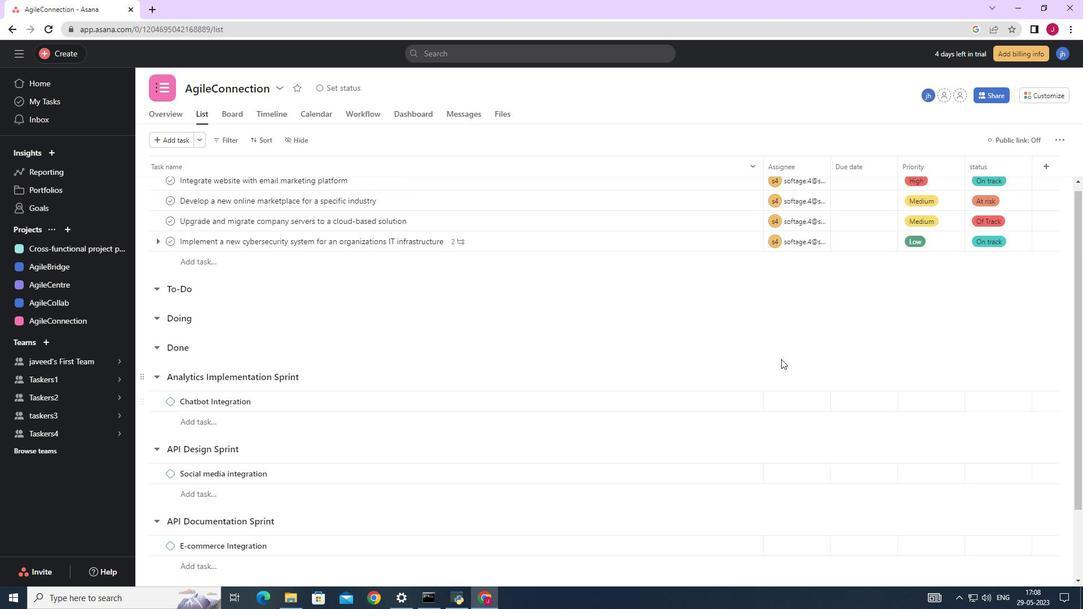 
Action: Mouse moved to (752, 361)
Screenshot: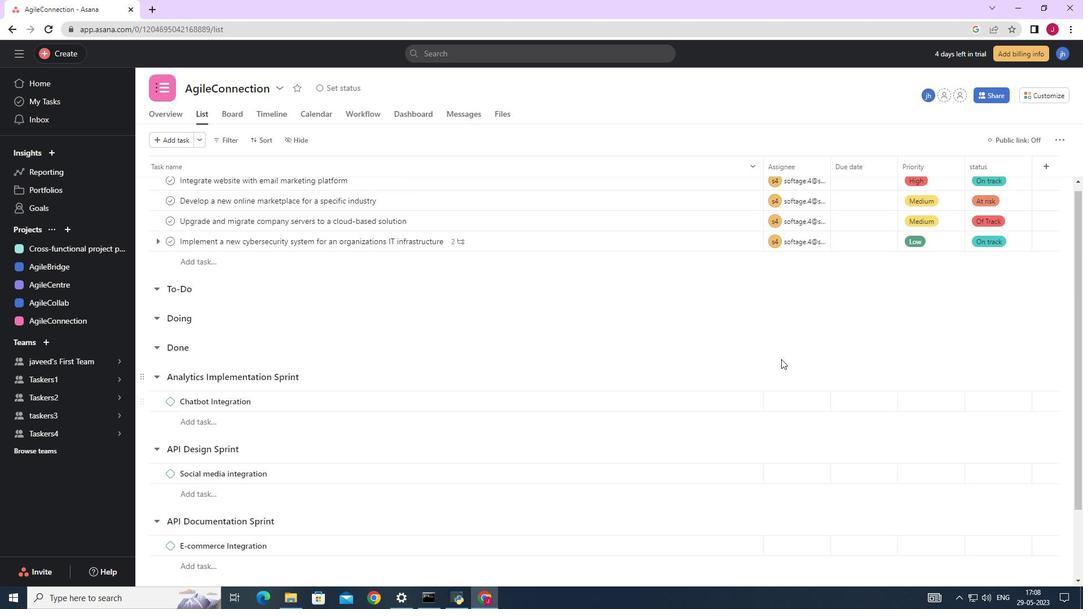 
Action: Mouse scrolled (752, 362) with delta (0, 0)
Screenshot: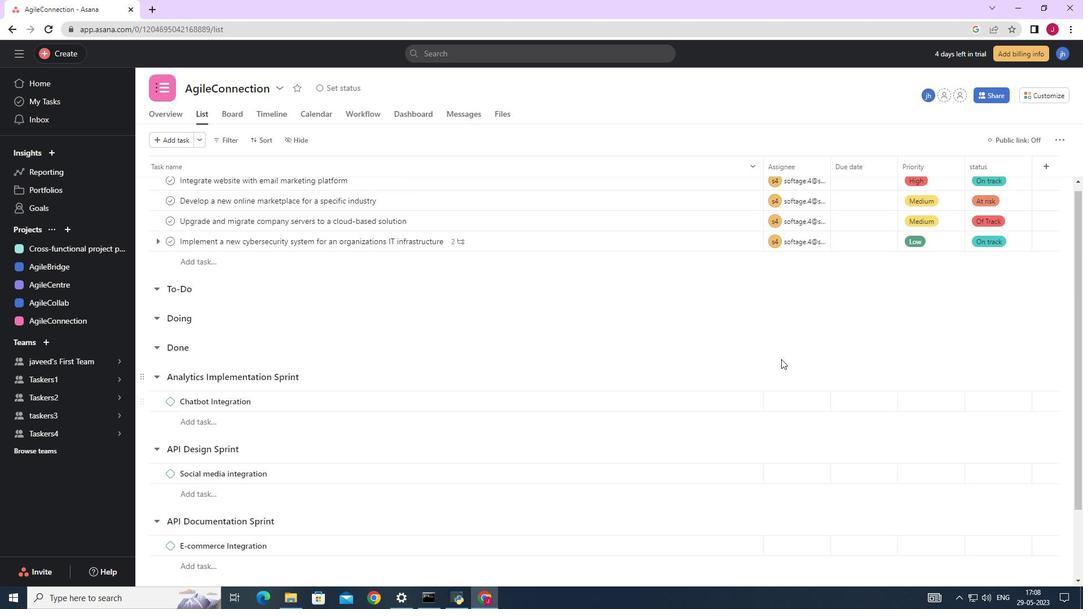 
Action: Mouse moved to (745, 361)
Screenshot: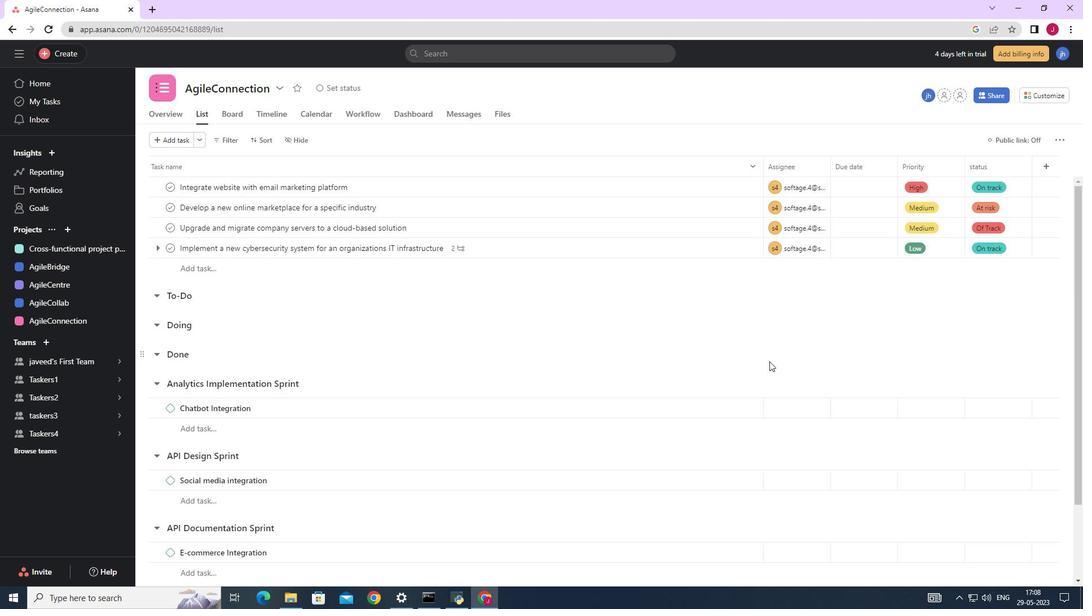 
Action: Mouse scrolled (745, 361) with delta (0, 0)
Screenshot: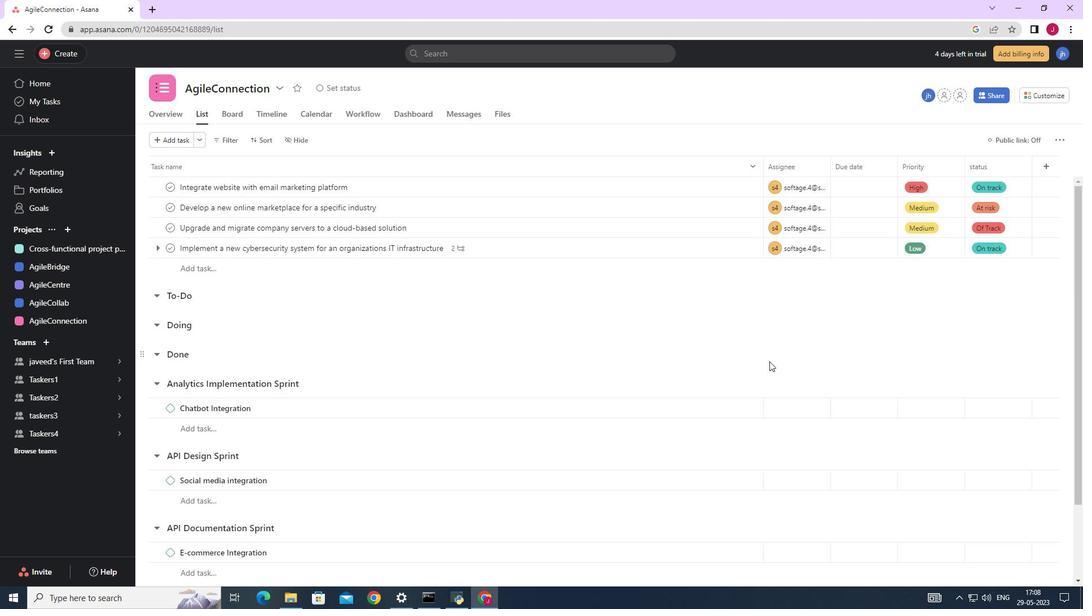 
Action: Mouse moved to (716, 249)
Screenshot: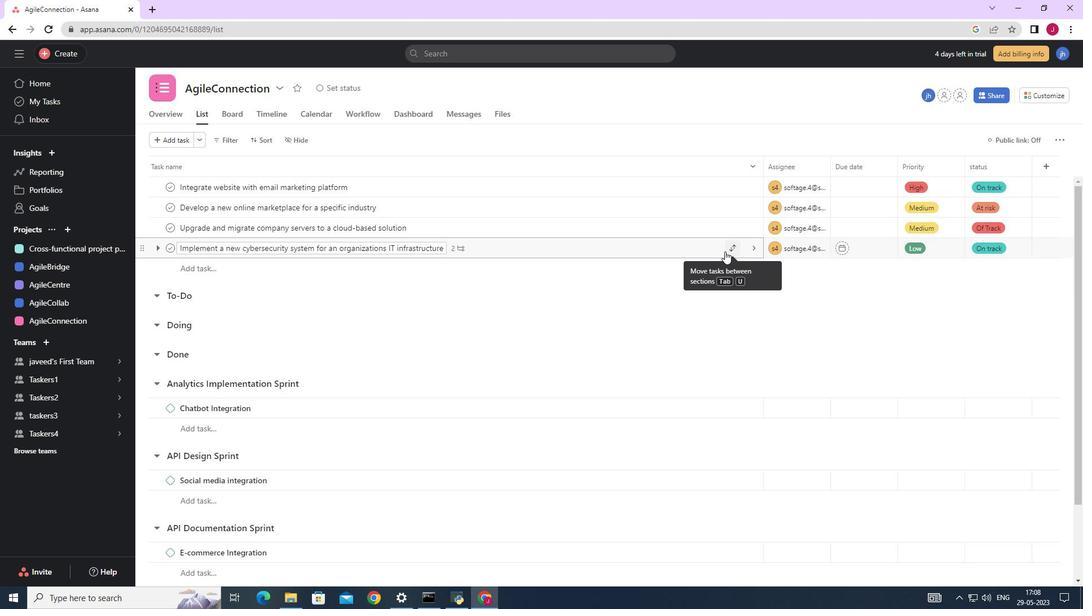 
Action: Mouse pressed left at (716, 249)
Screenshot: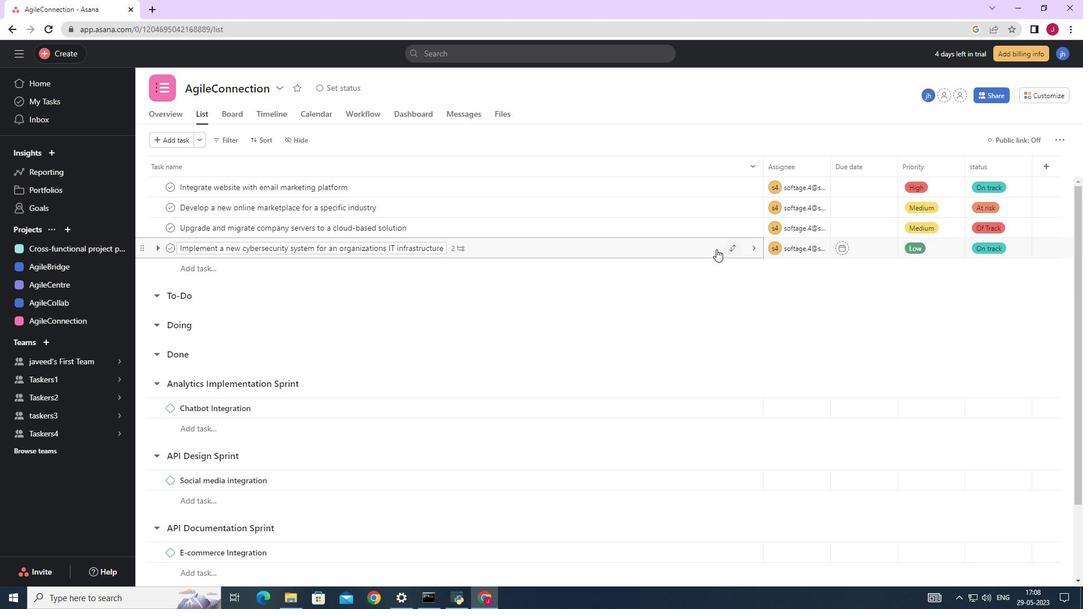 
Action: Mouse moved to (798, 361)
Screenshot: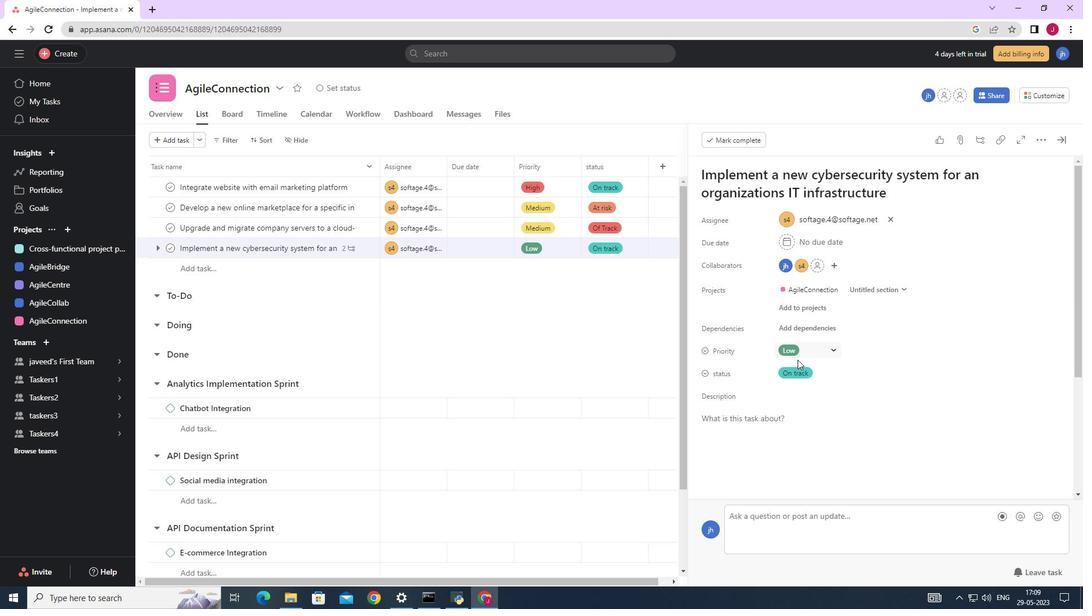 
Action: Mouse scrolled (798, 361) with delta (0, 0)
Screenshot: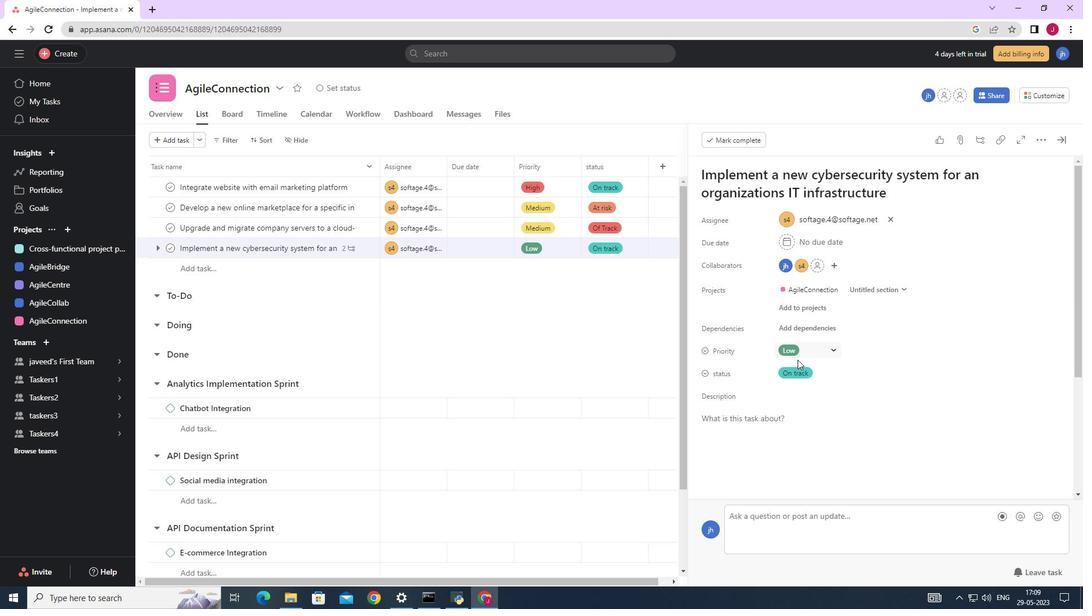 
Action: Mouse scrolled (798, 361) with delta (0, 0)
Screenshot: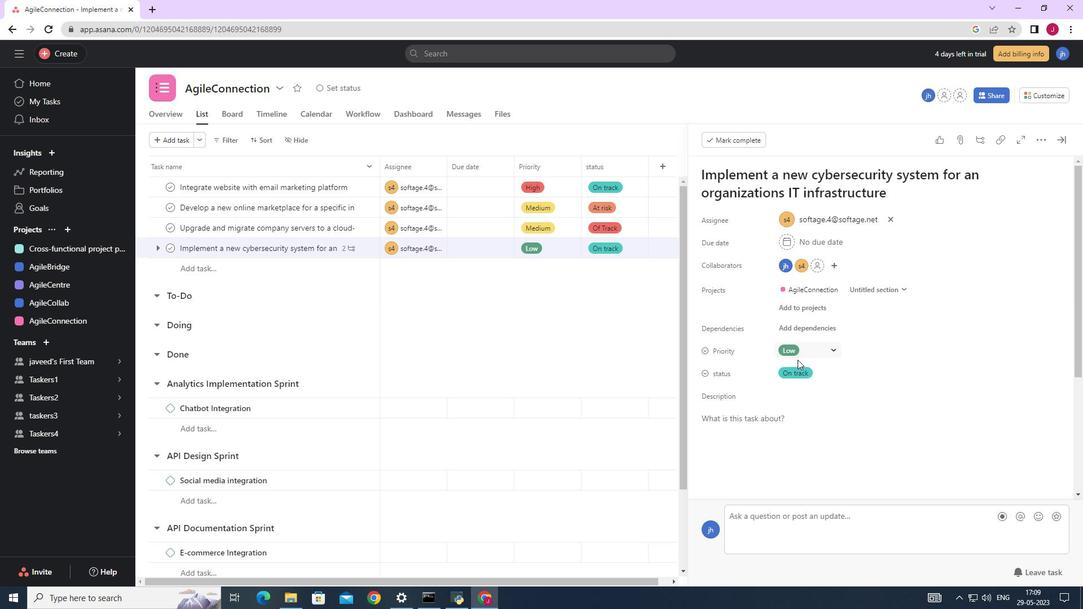 
Action: Mouse scrolled (798, 361) with delta (0, 0)
Screenshot: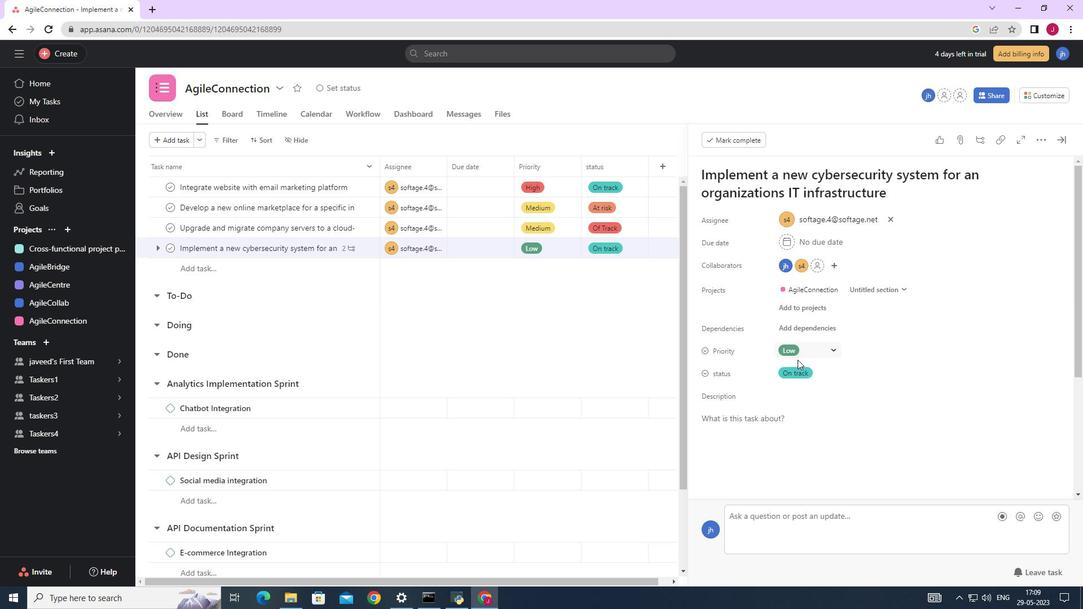 
Action: Mouse scrolled (798, 361) with delta (0, 0)
Screenshot: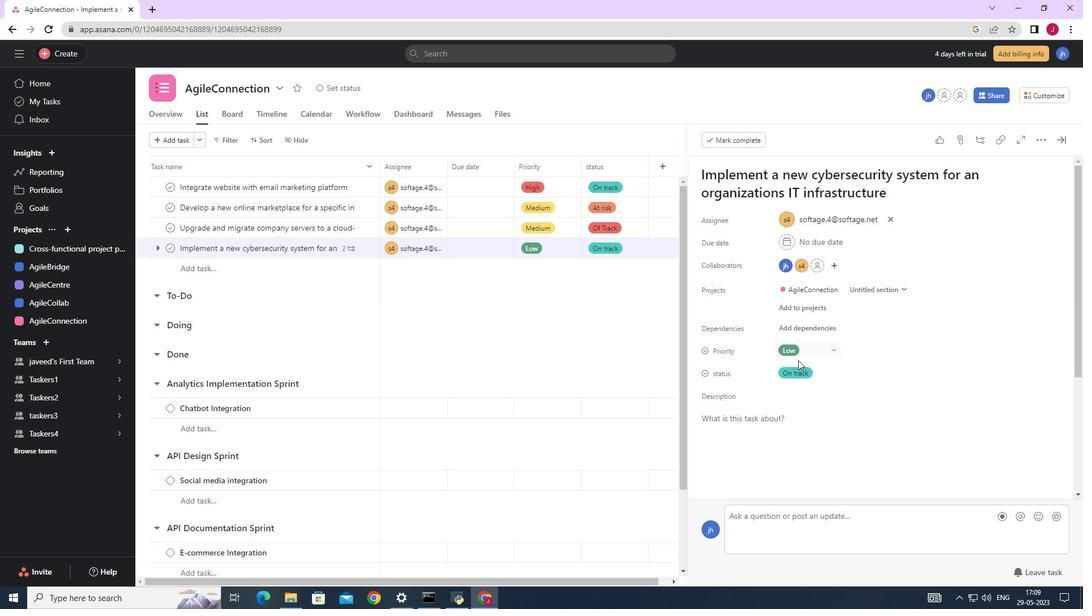 
Action: Mouse moved to (1054, 386)
Screenshot: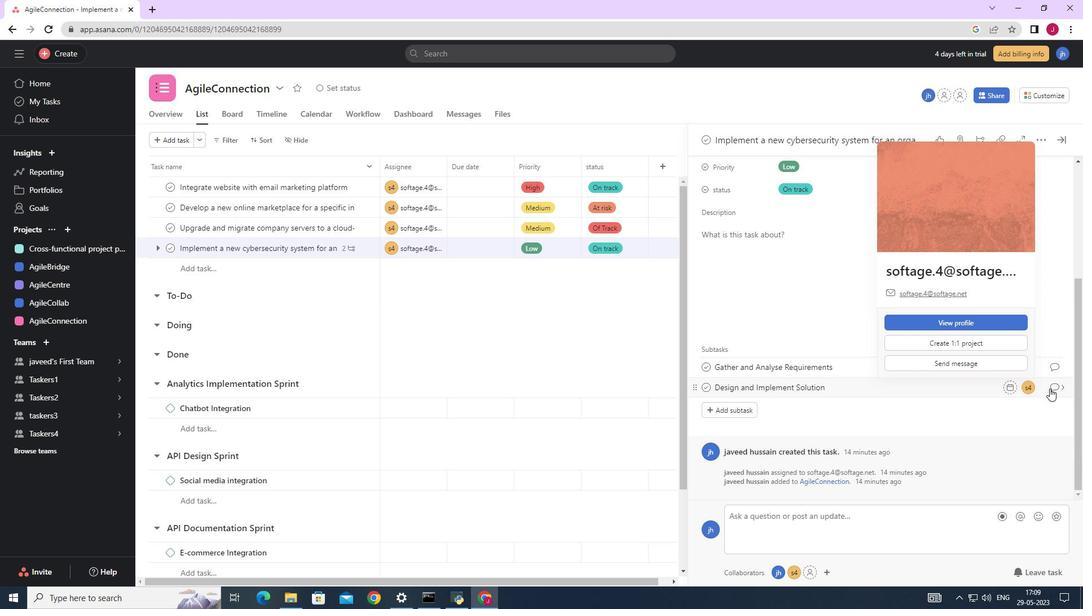 
Action: Mouse pressed left at (1054, 386)
Screenshot: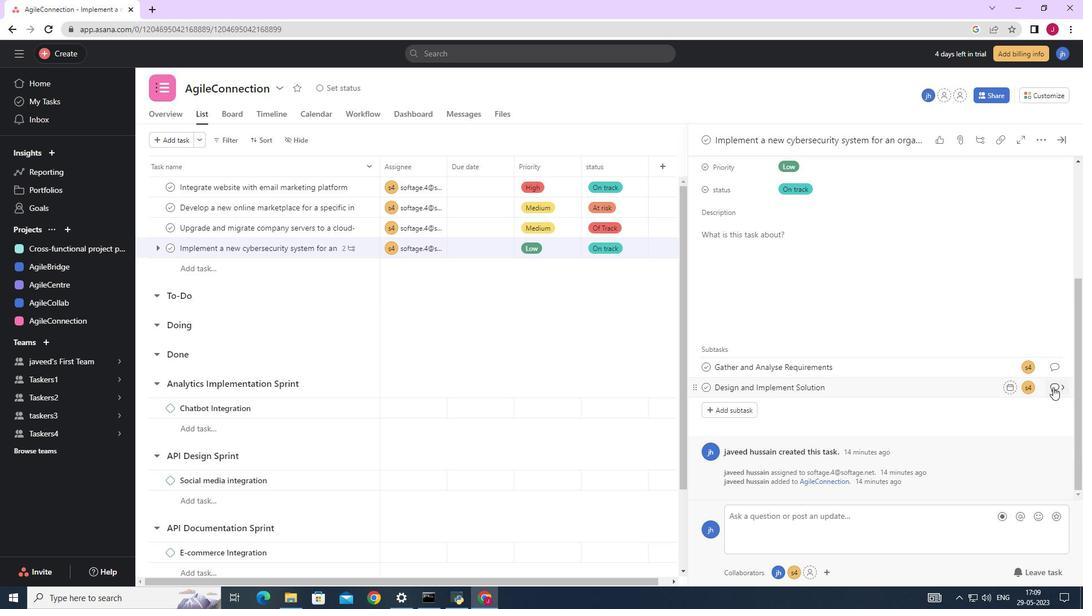 
Action: Mouse moved to (728, 324)
Screenshot: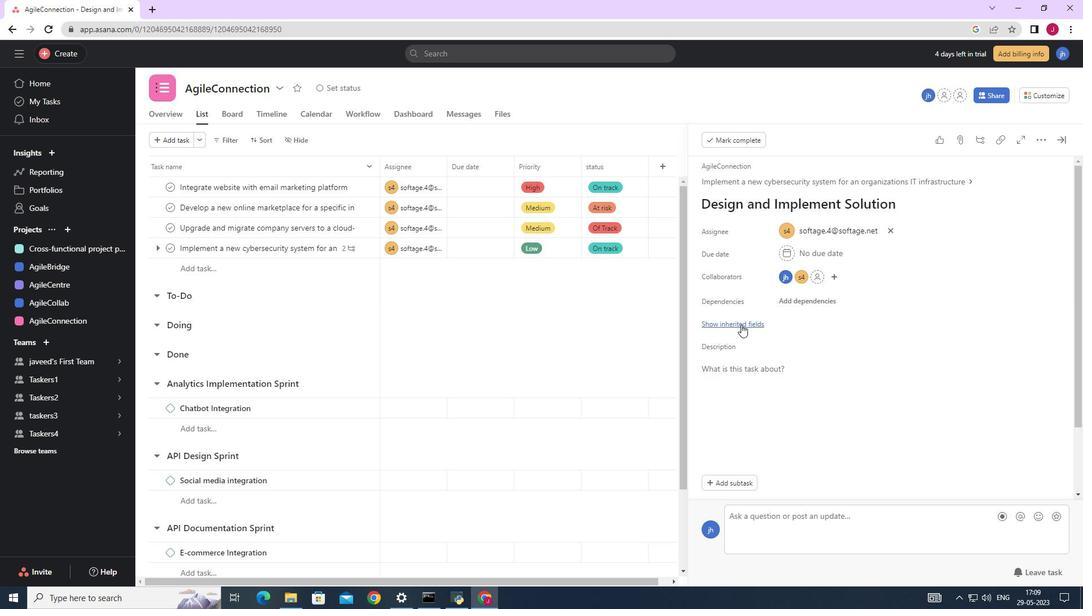 
Action: Mouse pressed left at (728, 324)
Screenshot: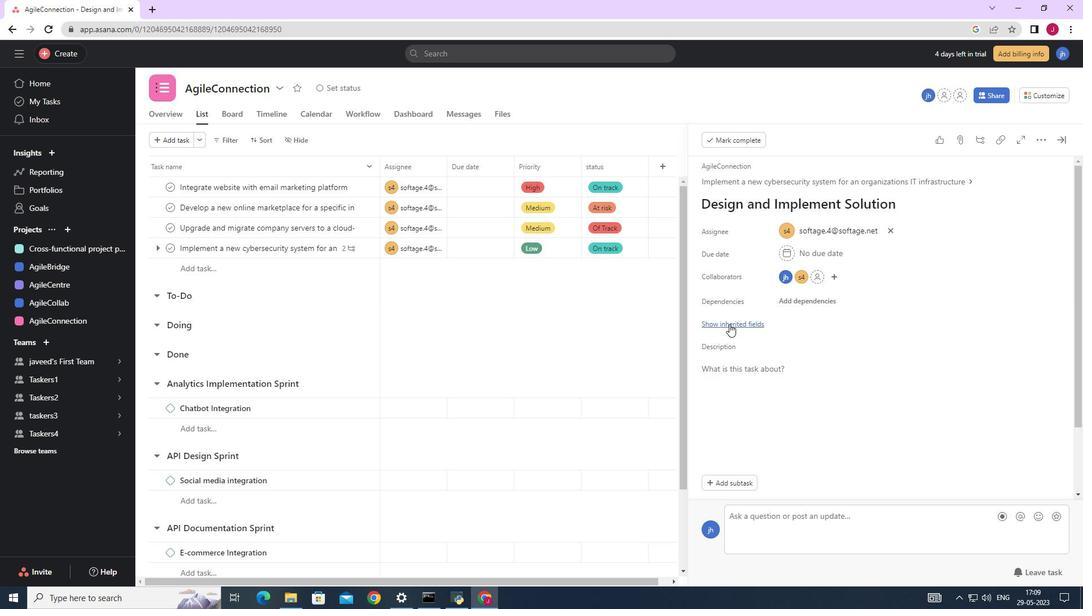 
Action: Mouse moved to (636, 326)
Screenshot: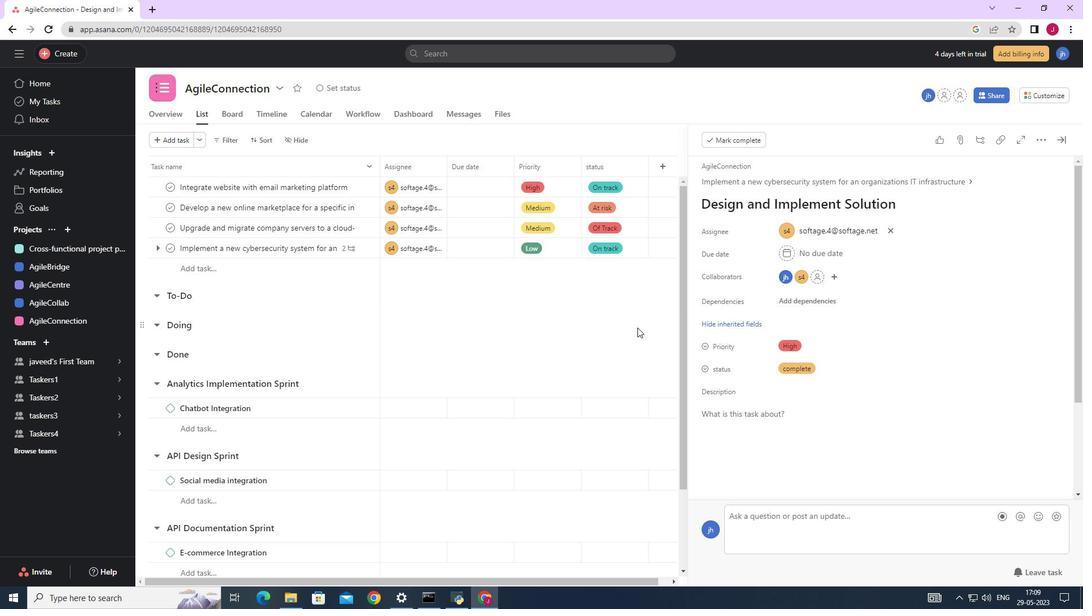 
Action: Mouse pressed left at (636, 326)
Screenshot: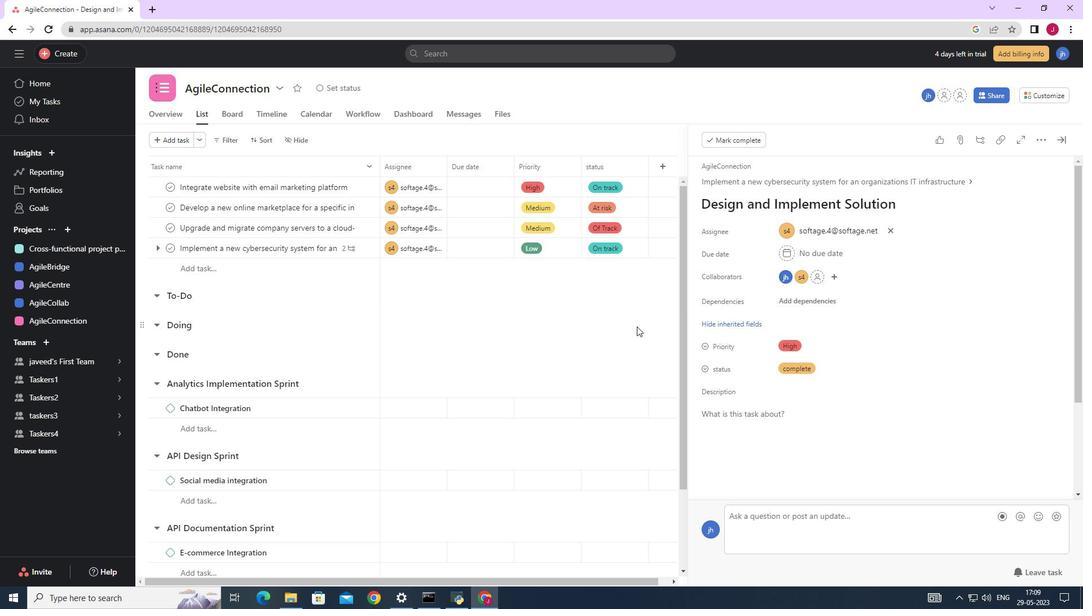 
Action: Mouse moved to (1063, 144)
Screenshot: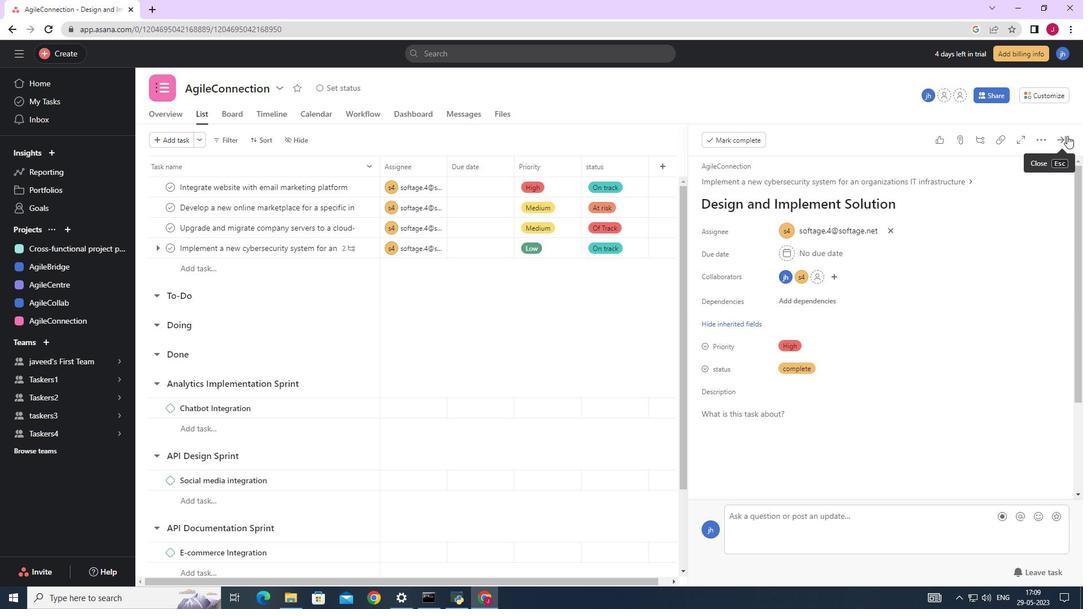 
Action: Mouse pressed left at (1063, 144)
Screenshot: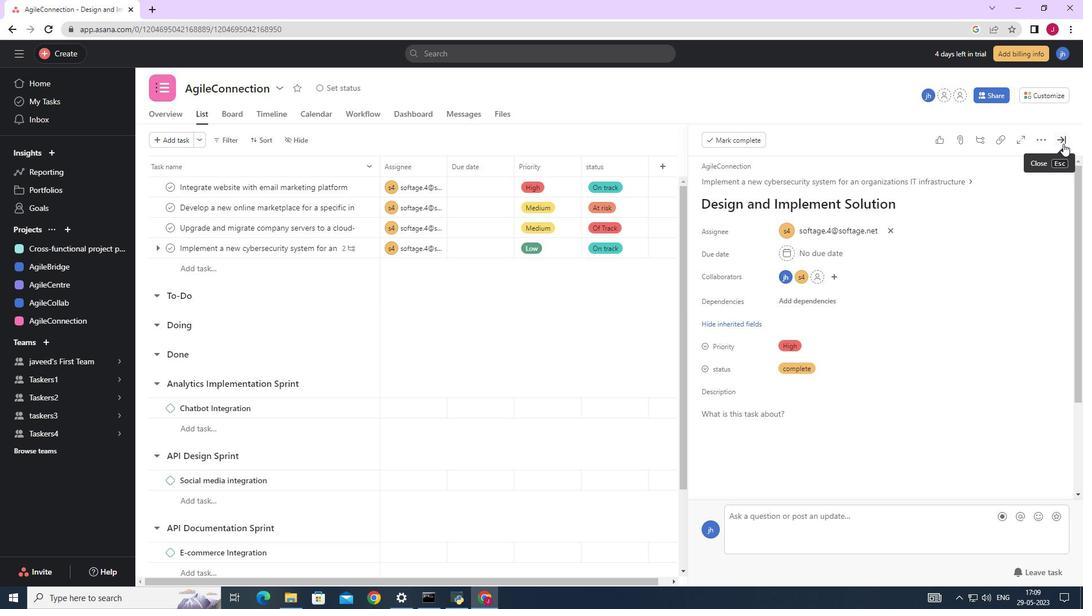 
Action: Mouse moved to (693, 249)
Screenshot: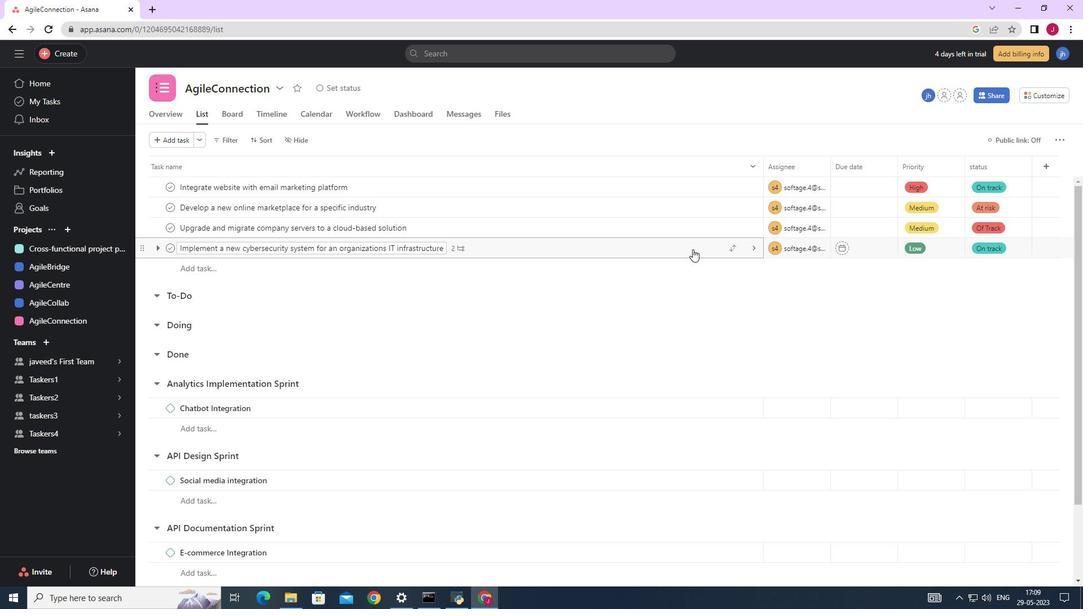 
Action: Mouse pressed left at (693, 249)
Screenshot: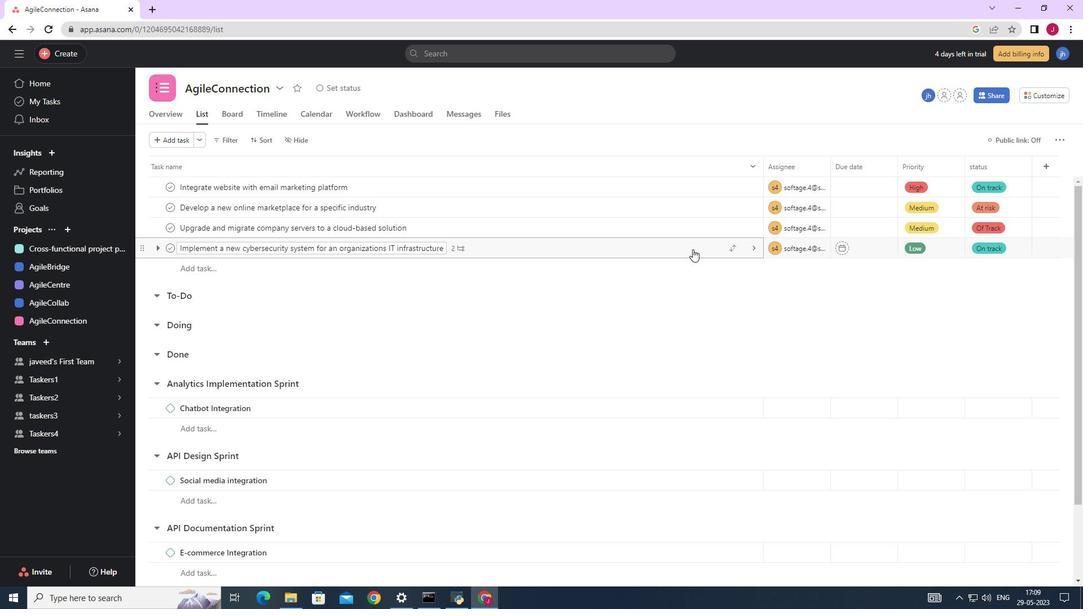 
